 Task: Create a due date automation trigger when advanced on, 2 working days before a card is due add fields with custom field "Resume" set to a number lower or equal to 1 and lower or equal to 10 at 11:00 AM.
Action: Mouse moved to (928, 303)
Screenshot: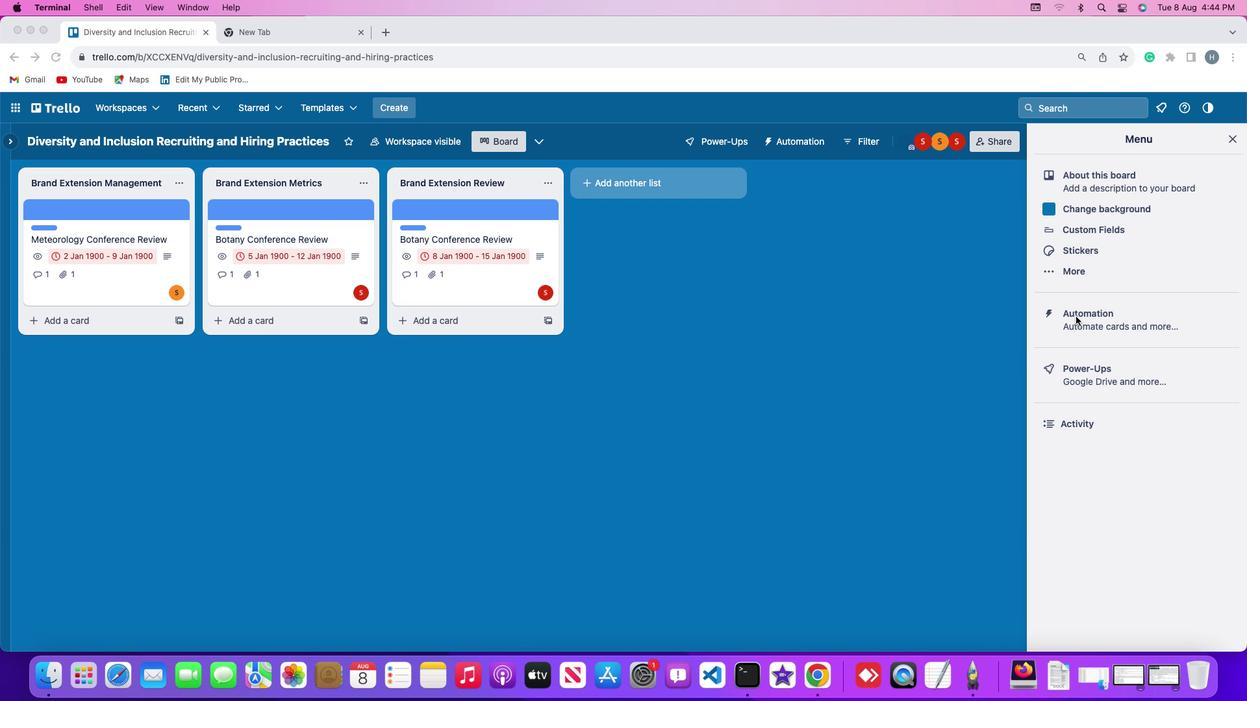 
Action: Mouse pressed left at (928, 303)
Screenshot: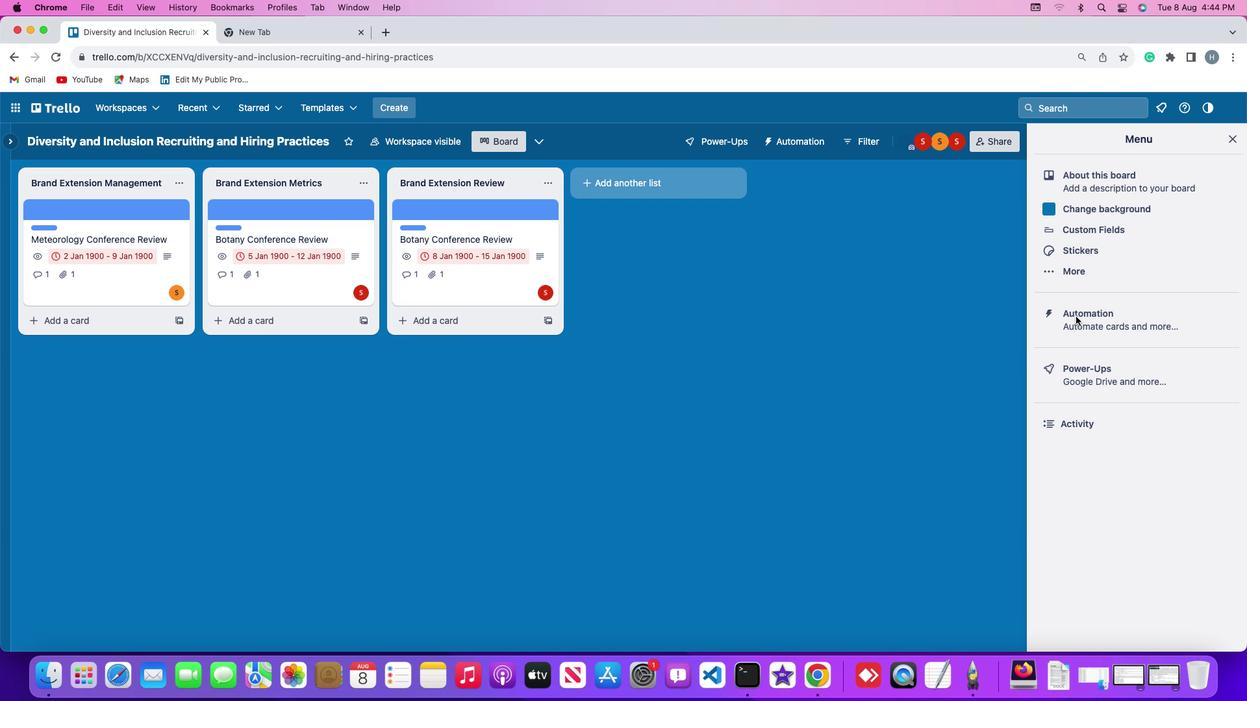 
Action: Mouse pressed left at (928, 303)
Screenshot: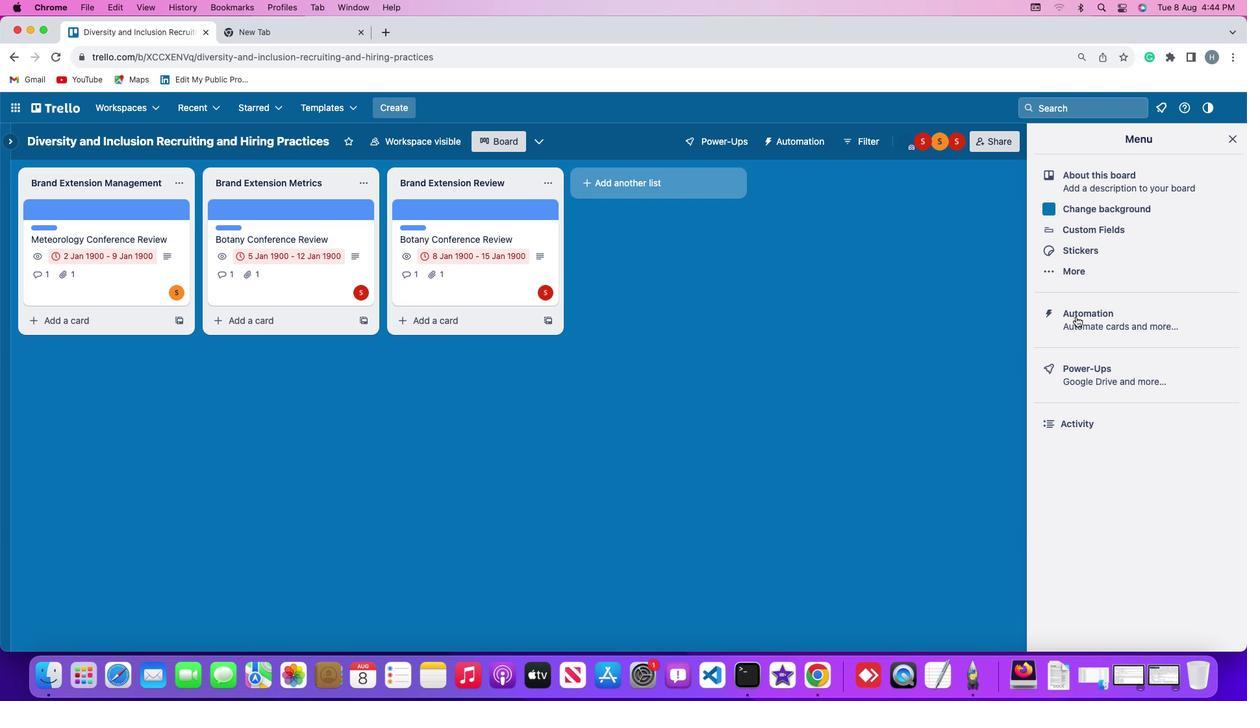 
Action: Mouse moved to (224, 295)
Screenshot: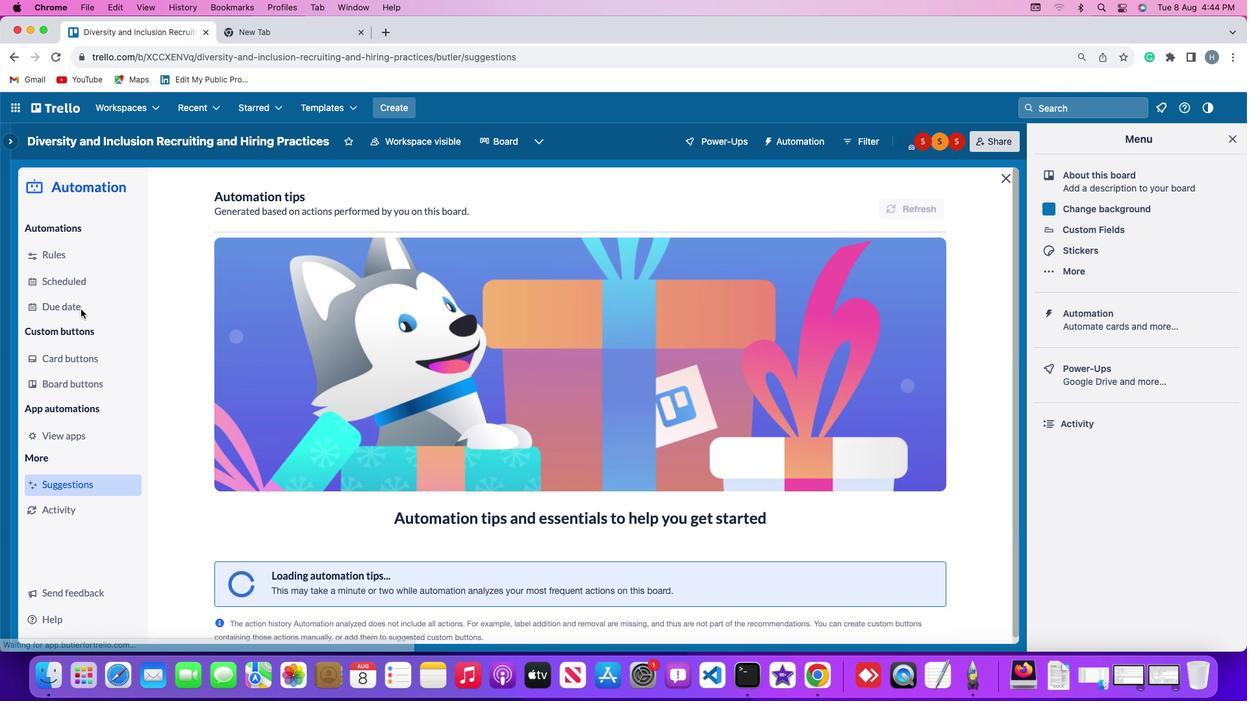 
Action: Mouse pressed left at (224, 295)
Screenshot: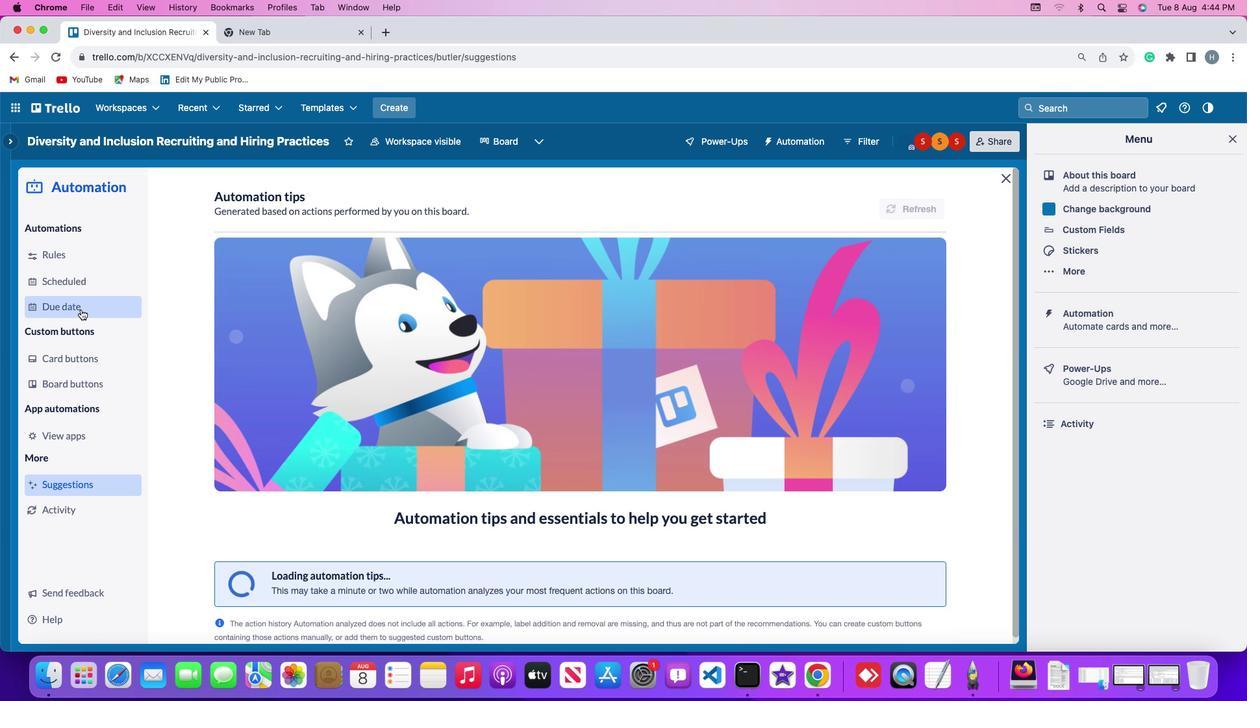 
Action: Mouse moved to (780, 178)
Screenshot: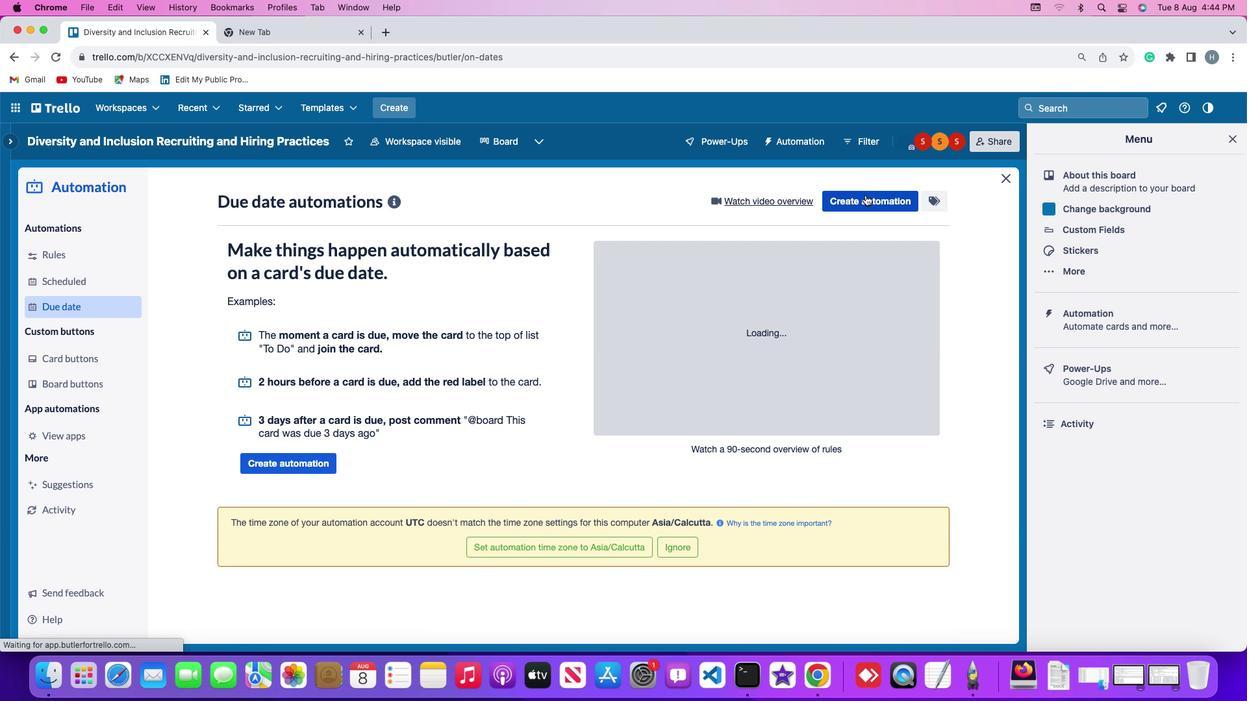 
Action: Mouse pressed left at (780, 178)
Screenshot: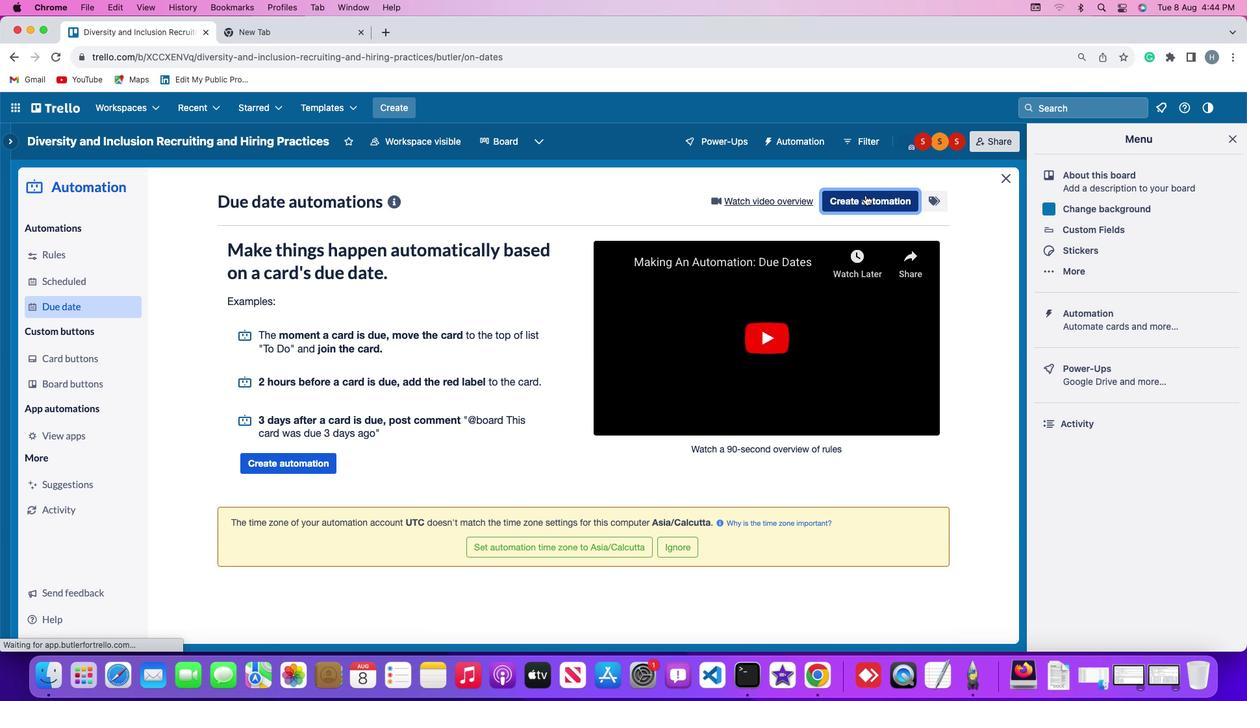 
Action: Mouse moved to (387, 314)
Screenshot: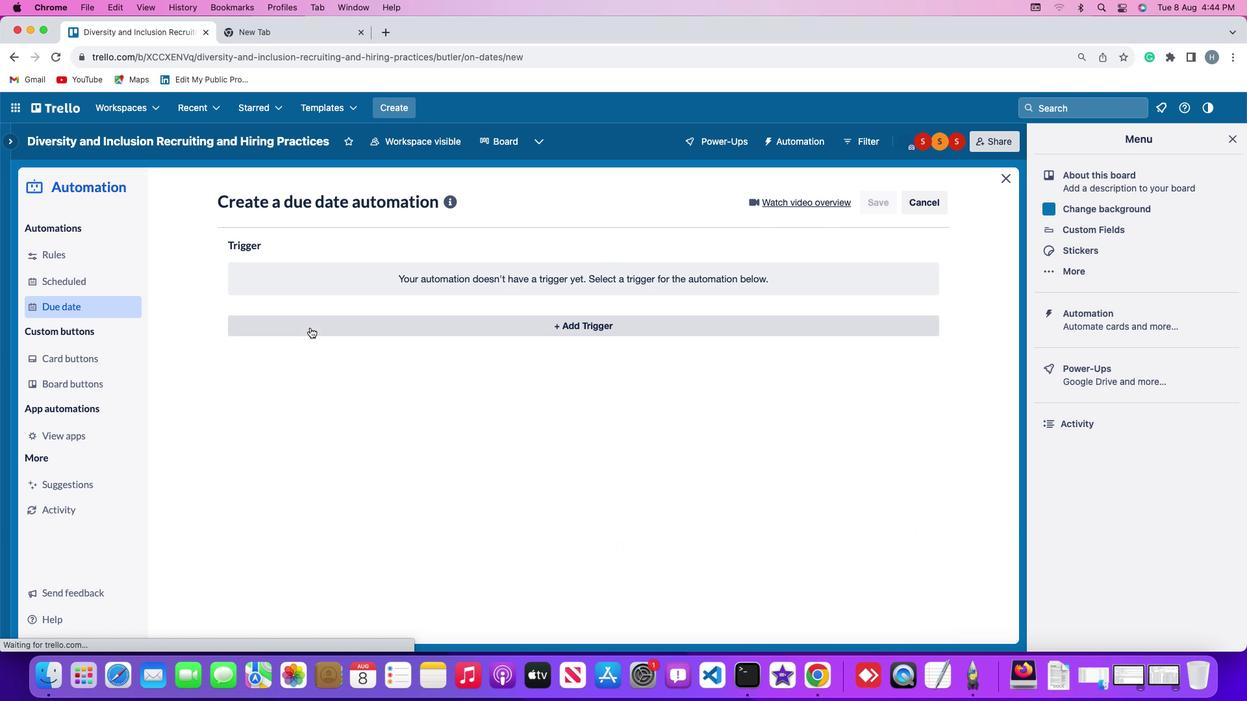 
Action: Mouse pressed left at (387, 314)
Screenshot: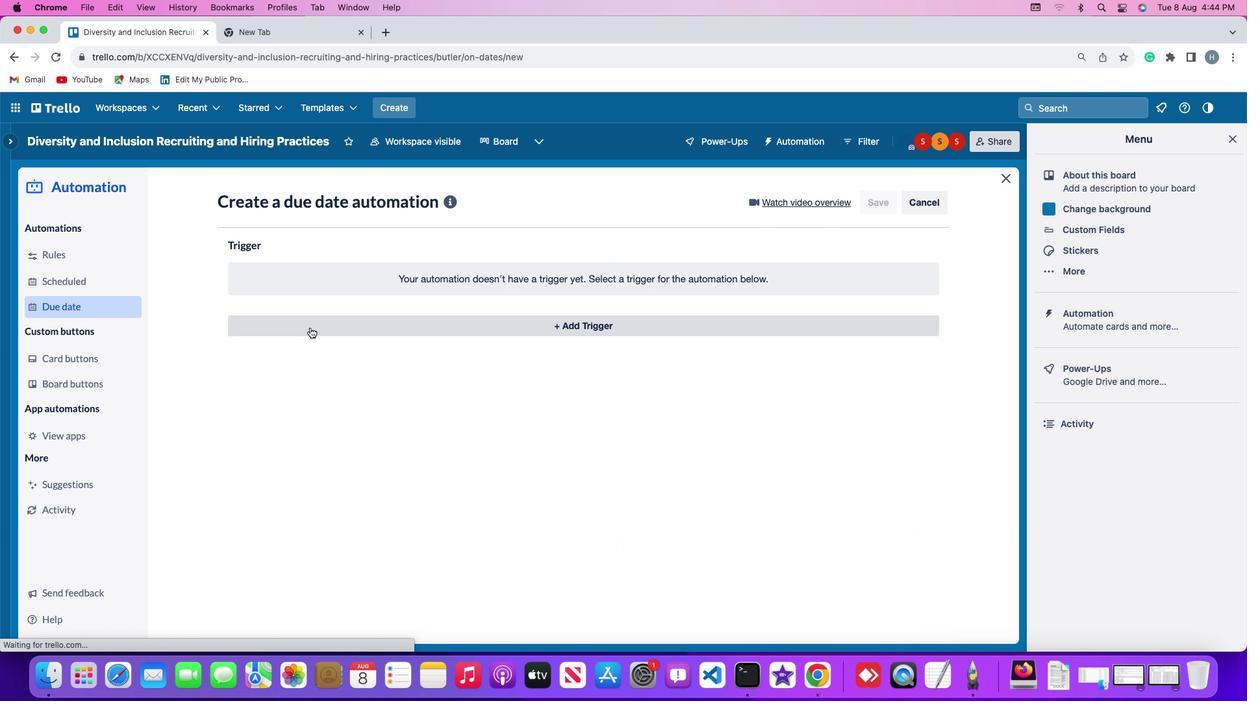 
Action: Mouse moved to (349, 511)
Screenshot: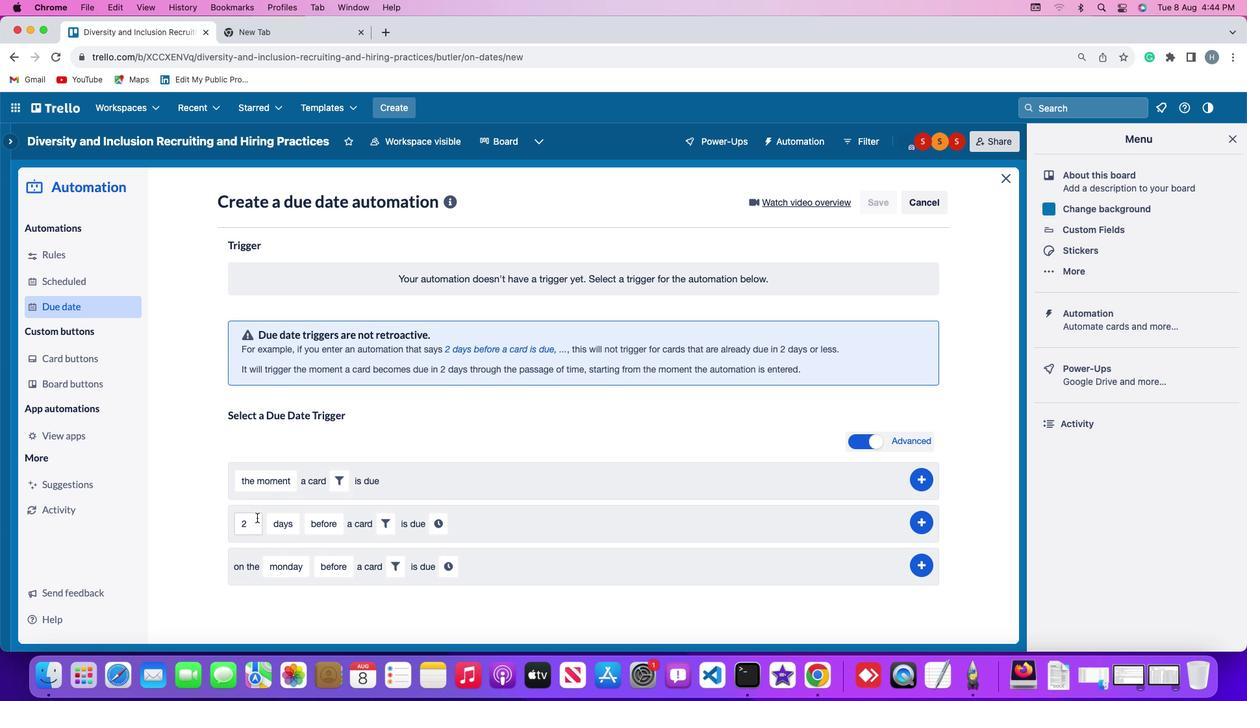 
Action: Mouse pressed left at (349, 511)
Screenshot: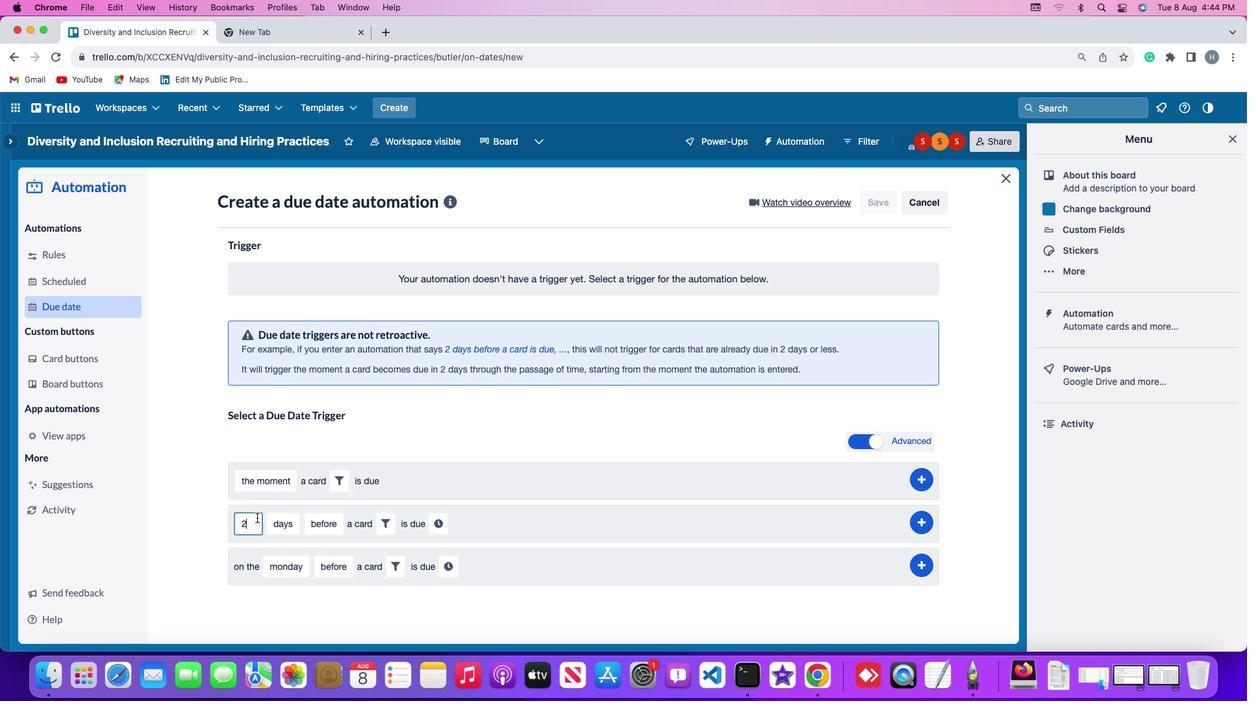 
Action: Key pressed Key.backspace'2'
Screenshot: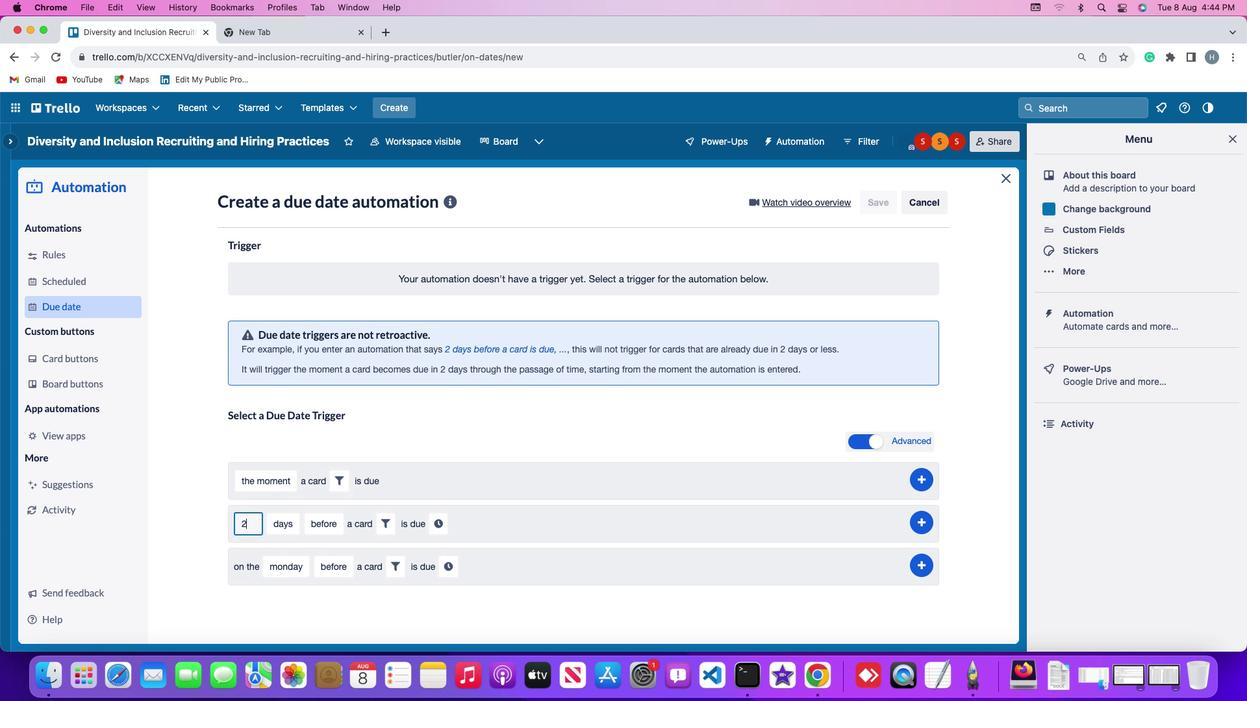 
Action: Mouse moved to (370, 509)
Screenshot: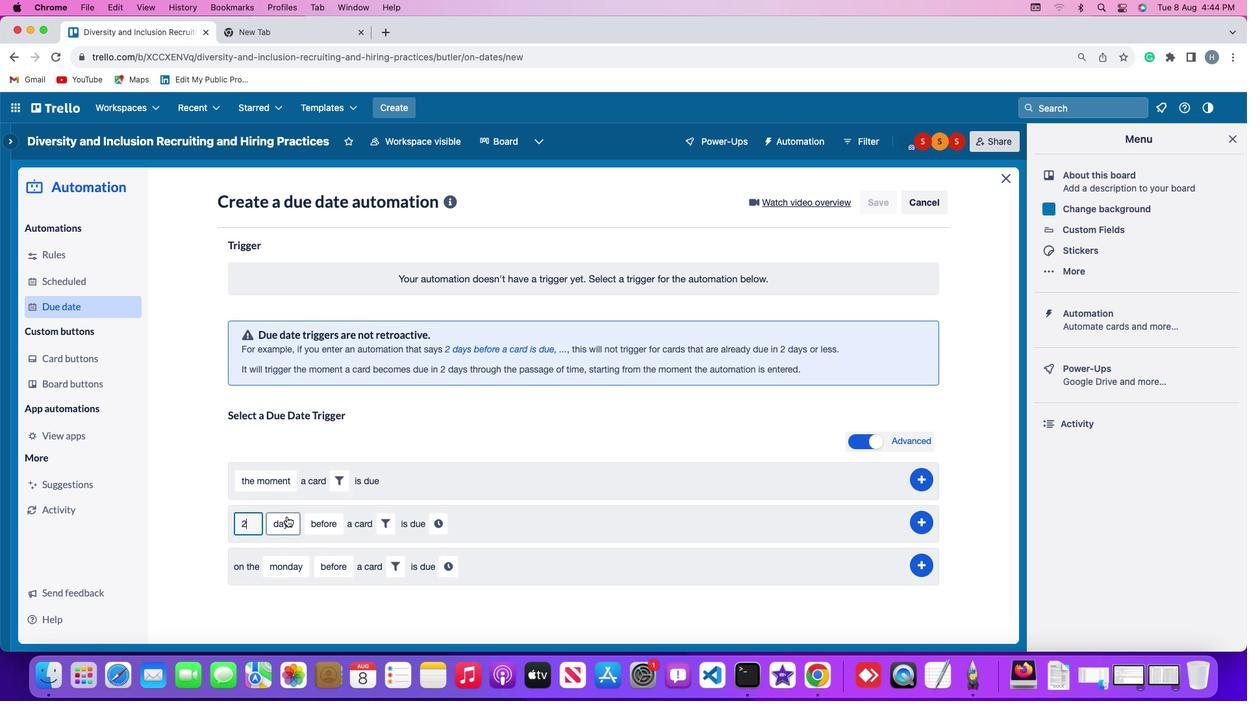 
Action: Mouse pressed left at (370, 509)
Screenshot: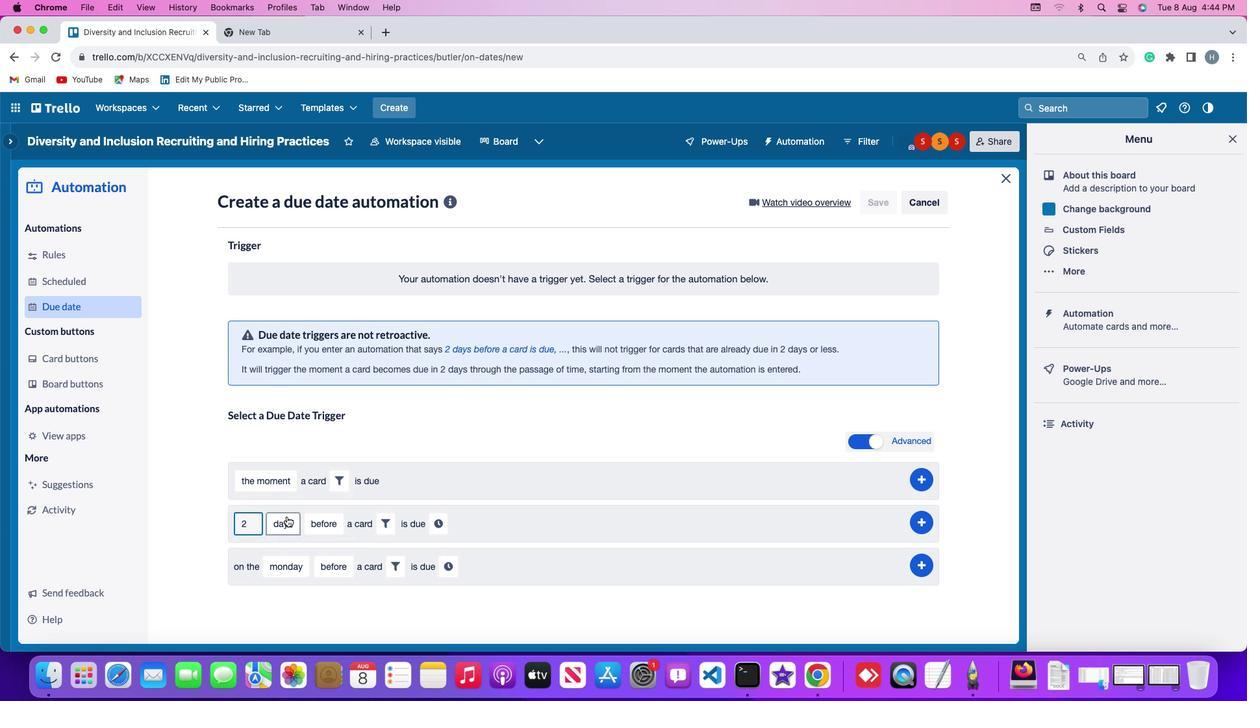 
Action: Mouse moved to (378, 563)
Screenshot: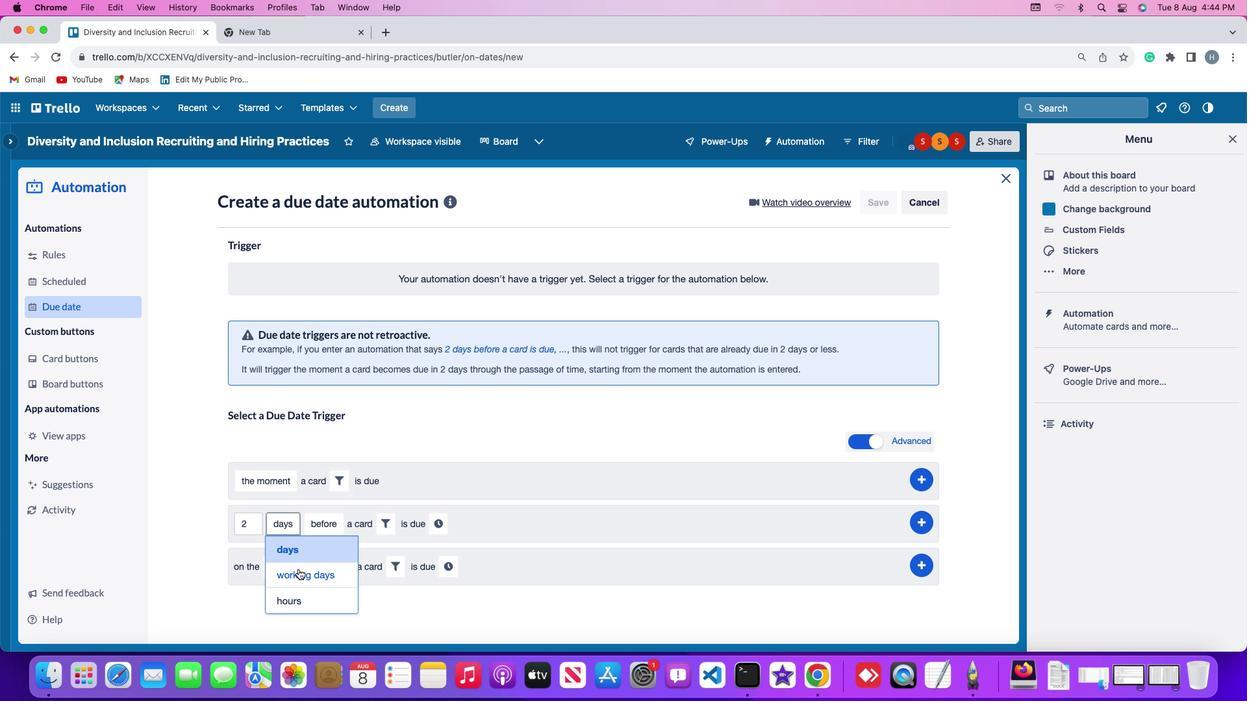 
Action: Mouse pressed left at (378, 563)
Screenshot: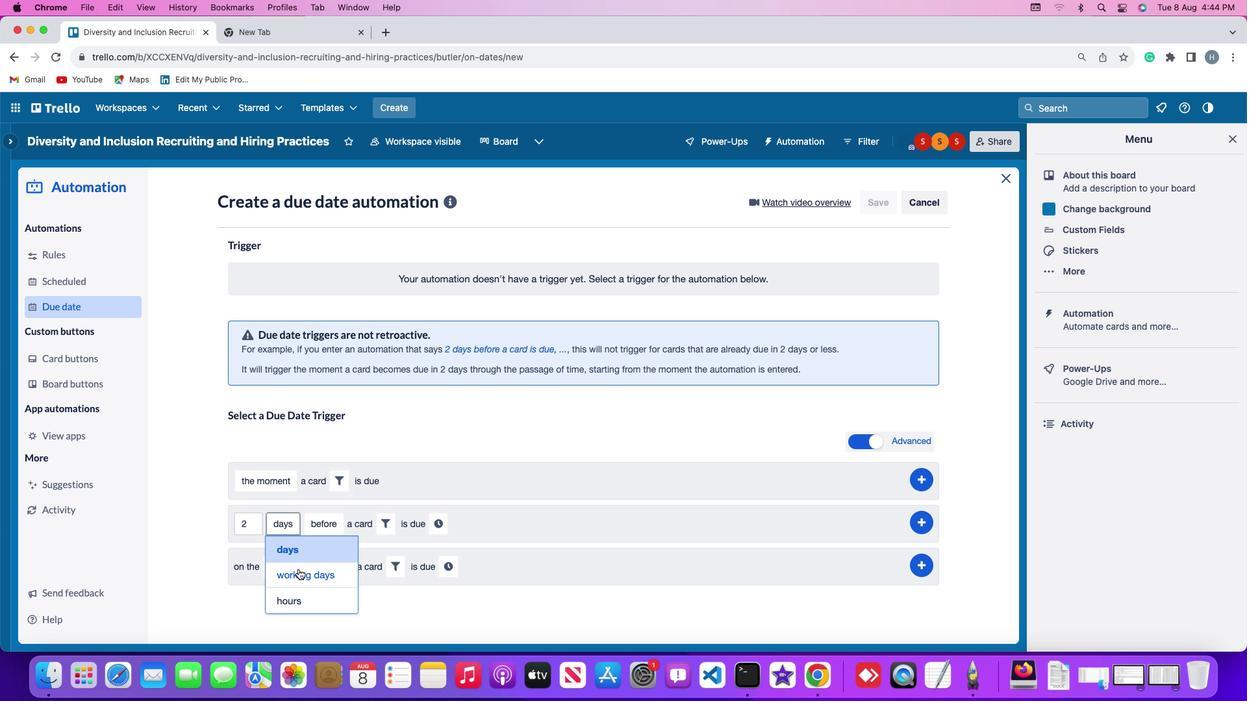 
Action: Mouse moved to (412, 522)
Screenshot: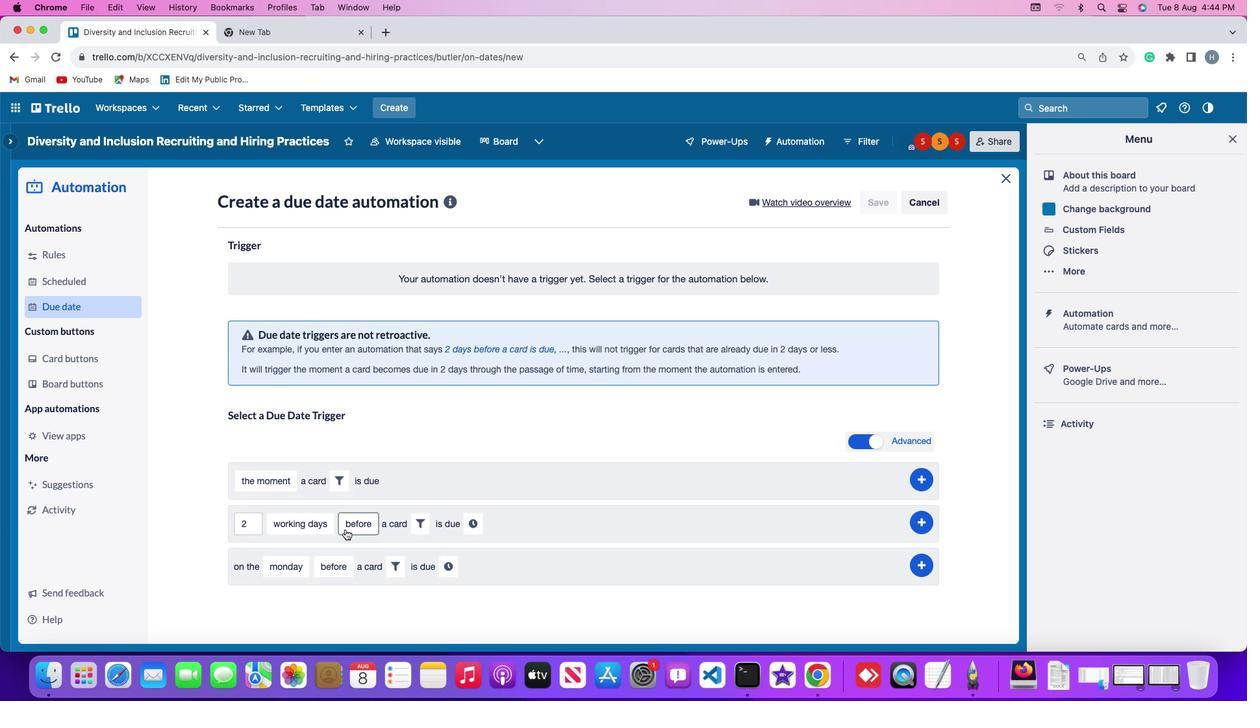 
Action: Mouse pressed left at (412, 522)
Screenshot: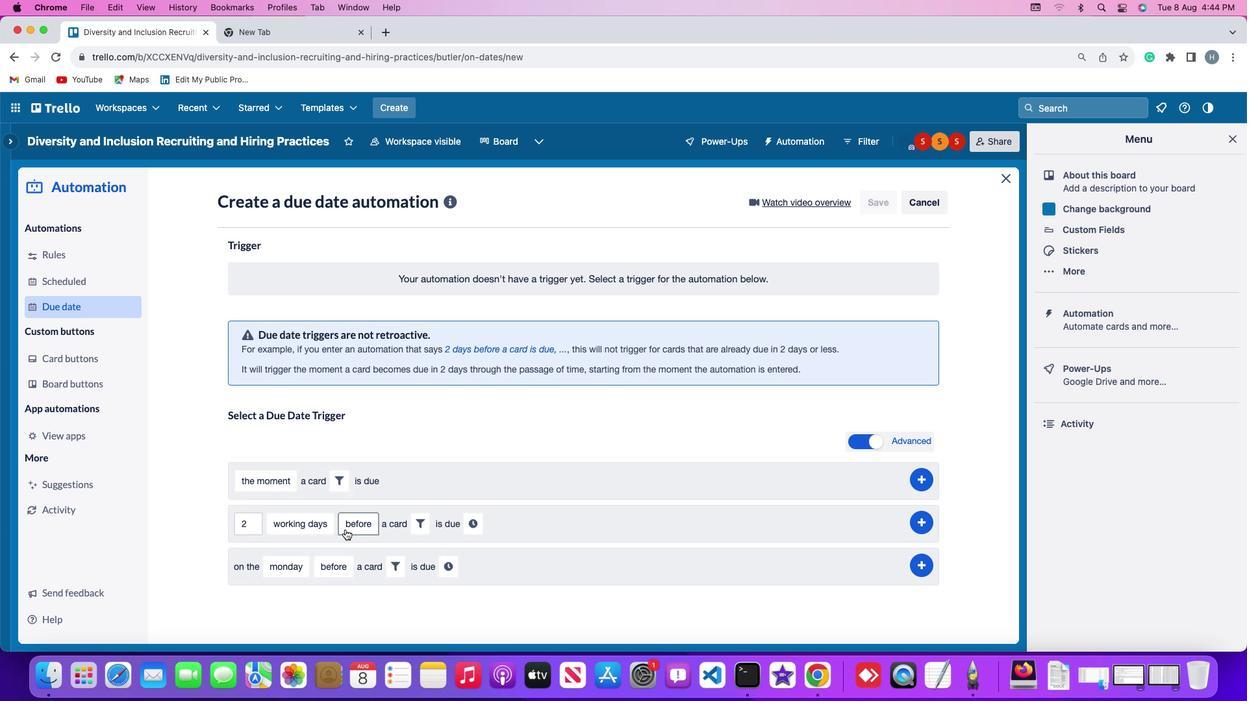 
Action: Mouse moved to (418, 541)
Screenshot: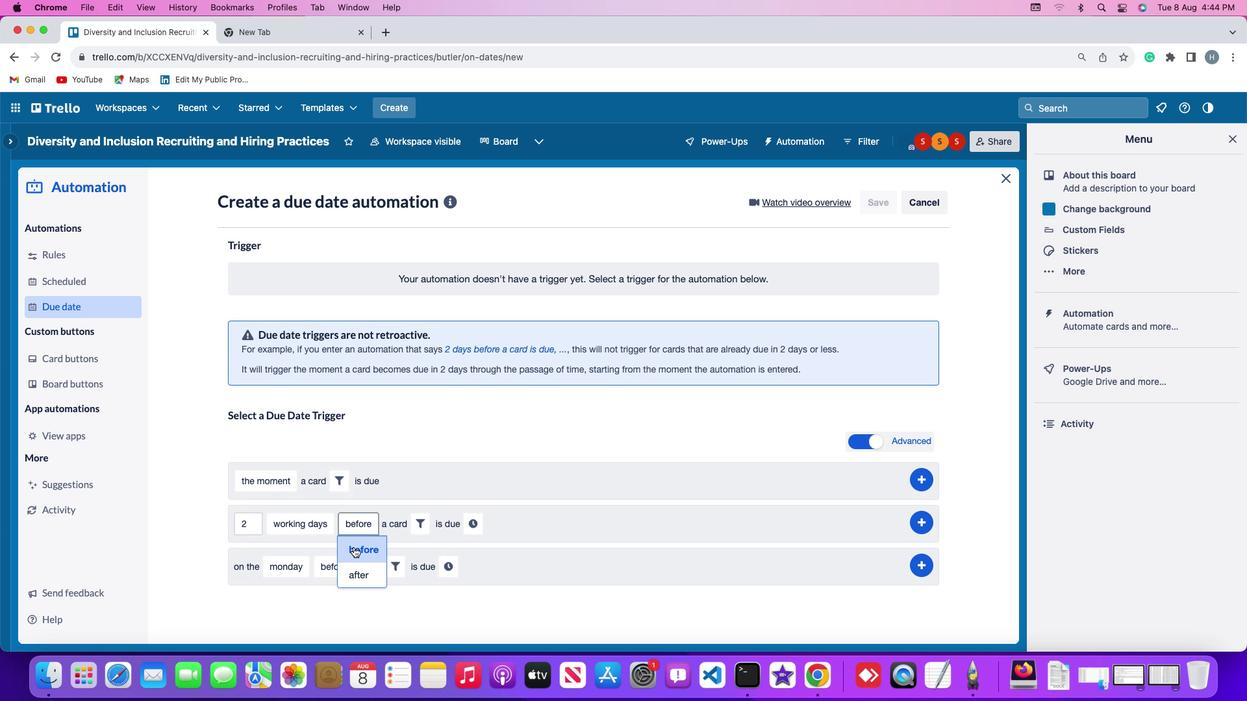 
Action: Mouse pressed left at (418, 541)
Screenshot: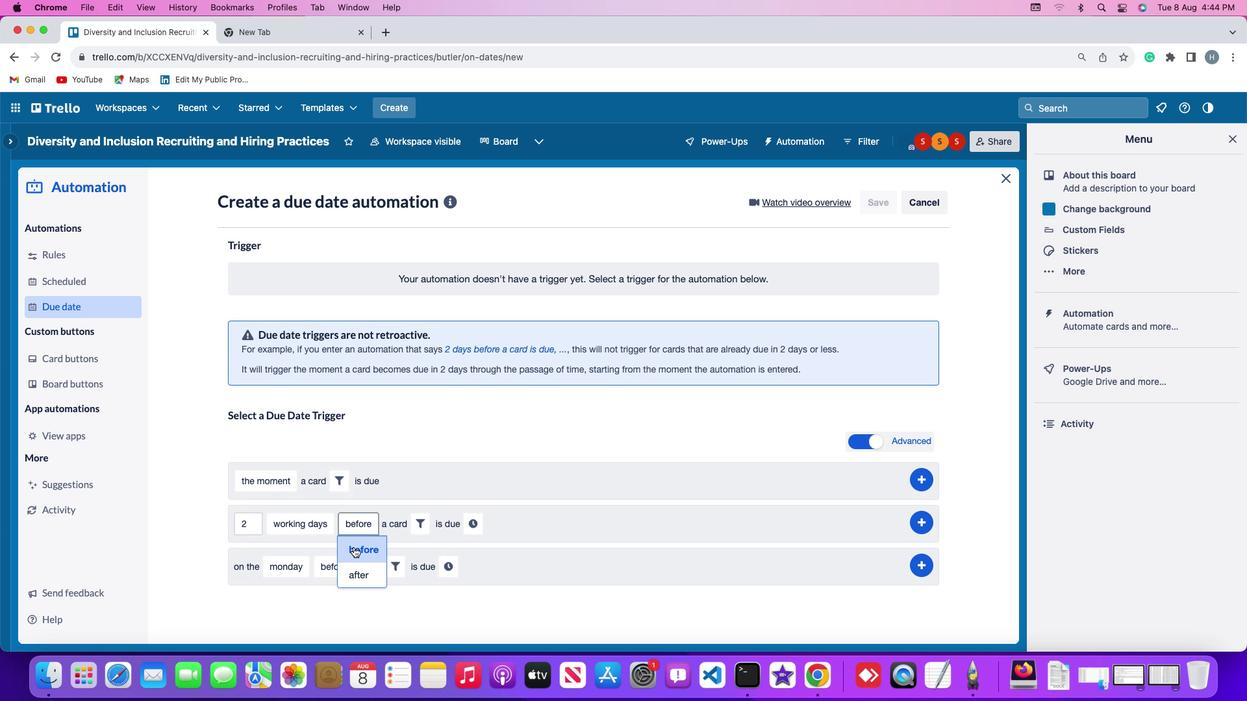 
Action: Mouse moved to (459, 518)
Screenshot: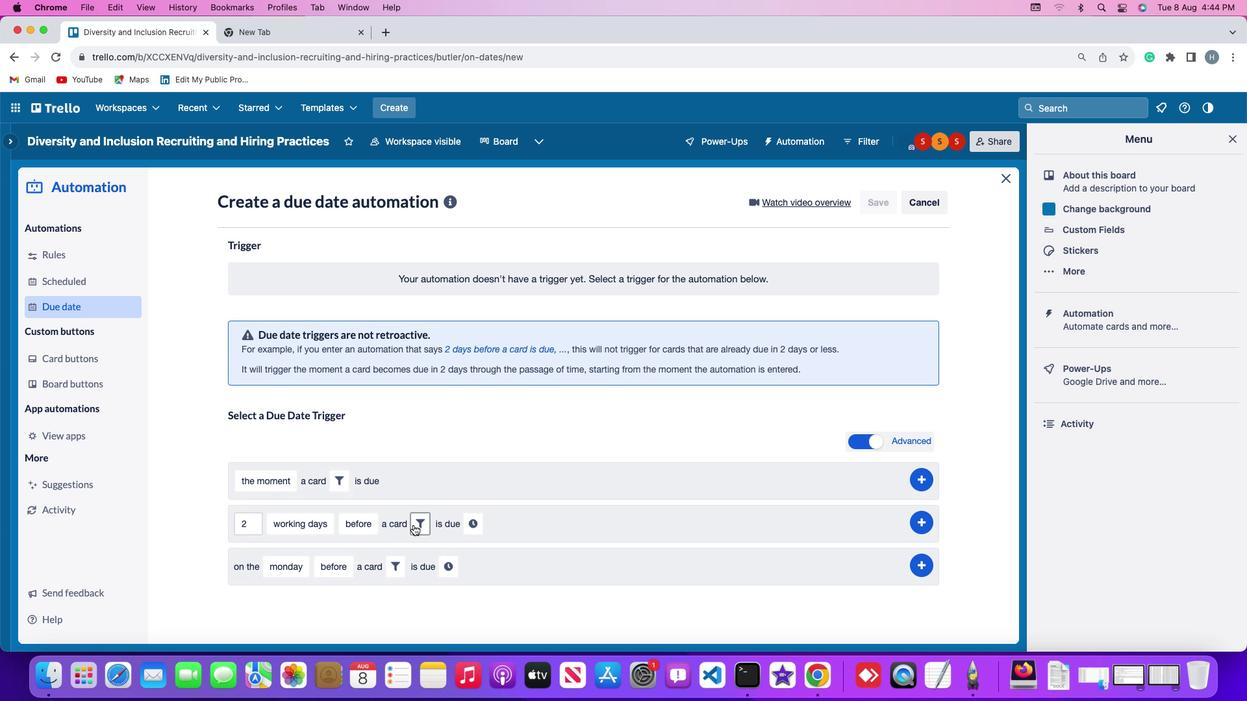 
Action: Mouse pressed left at (459, 518)
Screenshot: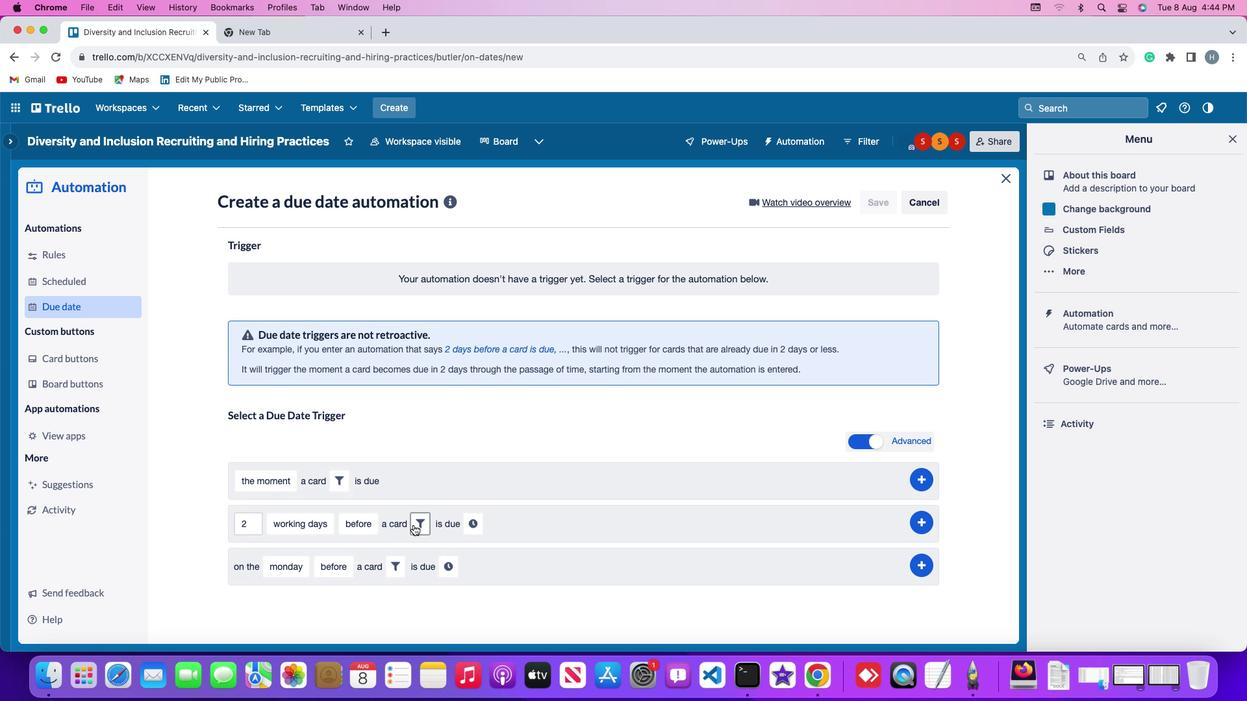 
Action: Mouse moved to (609, 555)
Screenshot: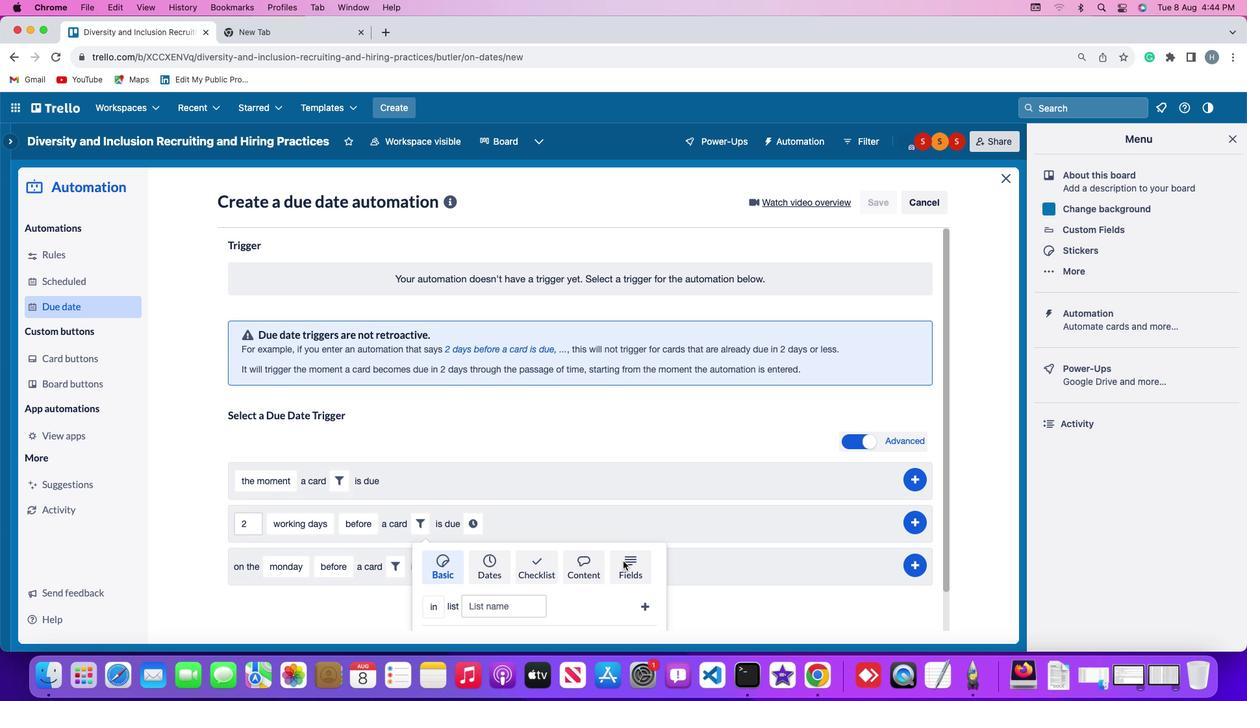 
Action: Mouse pressed left at (609, 555)
Screenshot: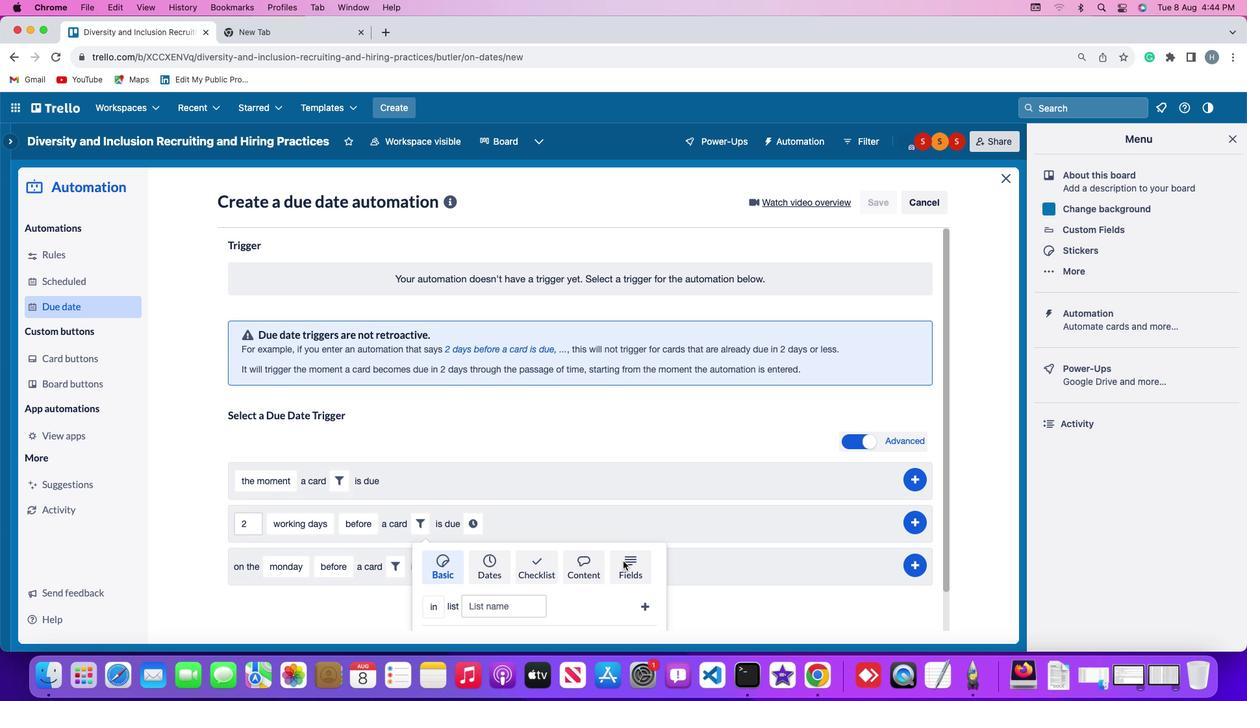
Action: Mouse moved to (394, 610)
Screenshot: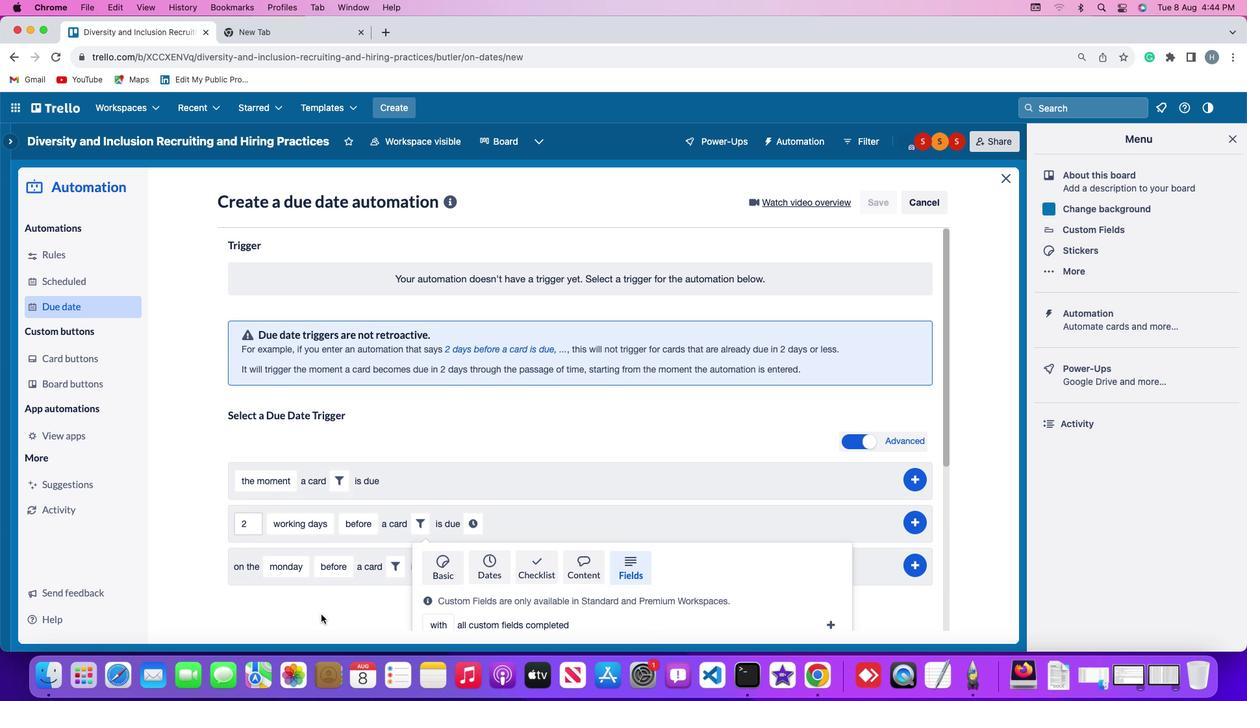 
Action: Mouse scrolled (394, 610) with delta (167, -22)
Screenshot: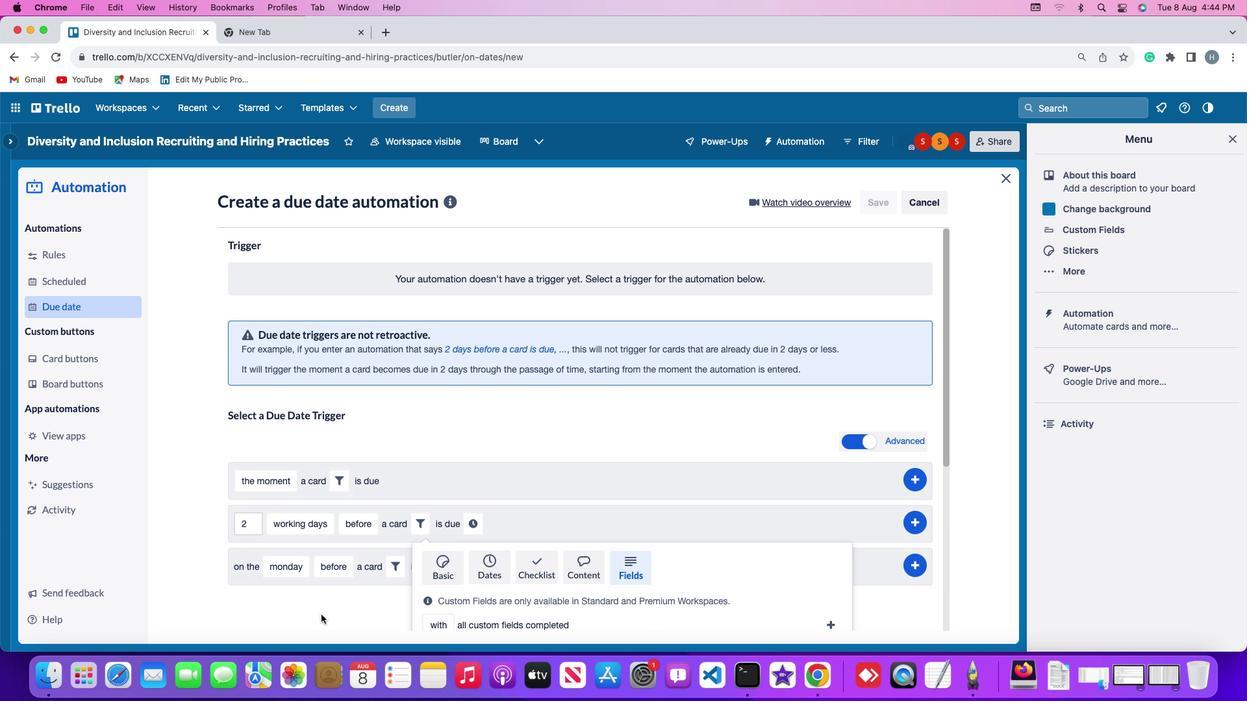 
Action: Mouse scrolled (394, 610) with delta (167, -22)
Screenshot: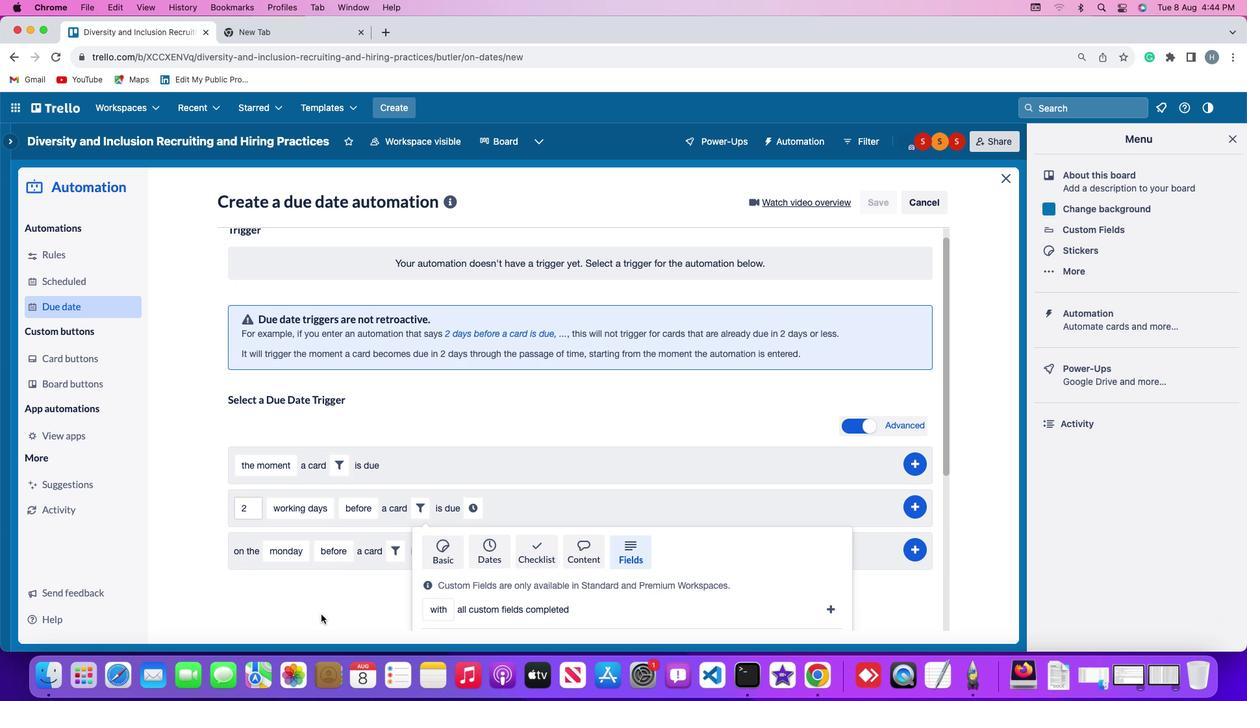 
Action: Mouse scrolled (394, 610) with delta (167, -24)
Screenshot: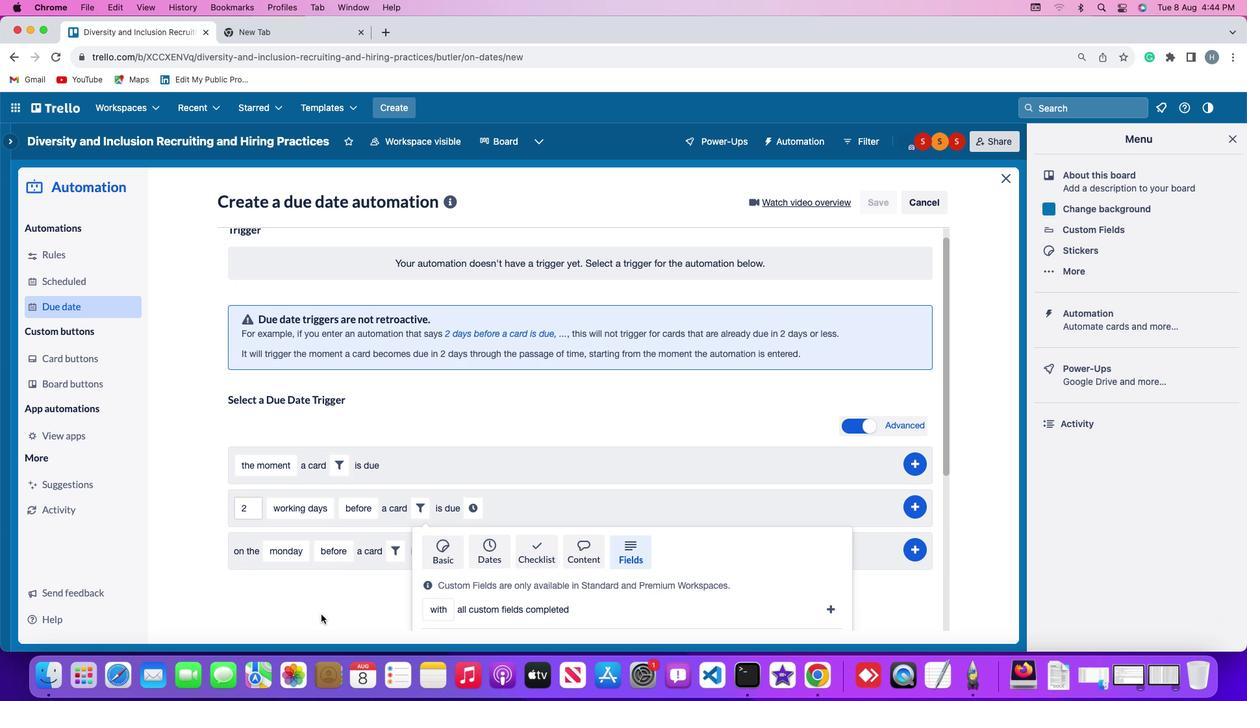 
Action: Mouse scrolled (394, 610) with delta (167, -25)
Screenshot: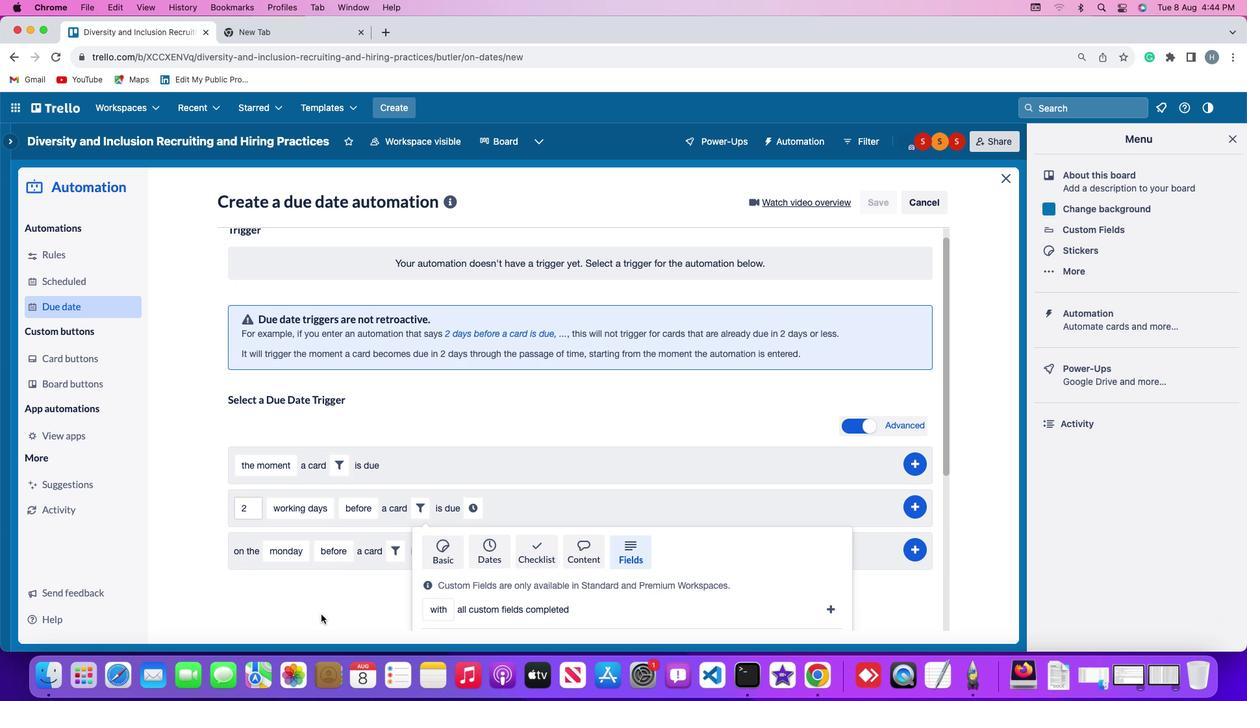 
Action: Mouse scrolled (394, 610) with delta (167, -25)
Screenshot: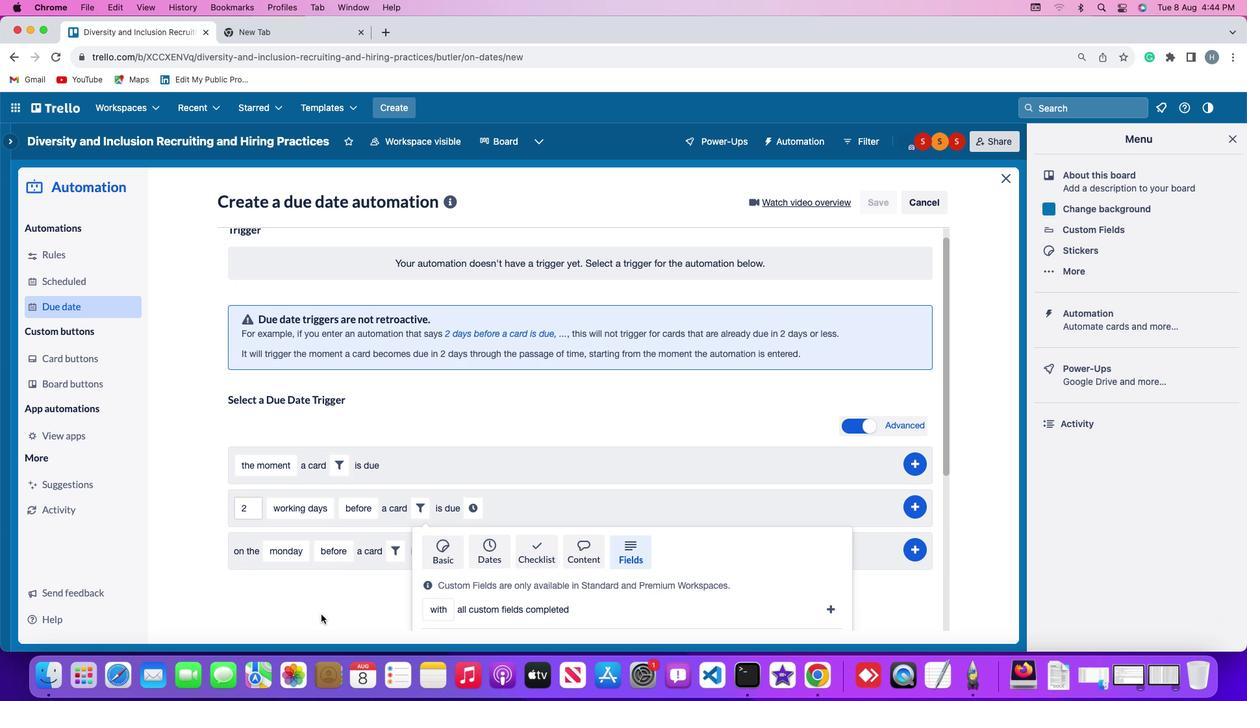
Action: Mouse scrolled (394, 610) with delta (167, -26)
Screenshot: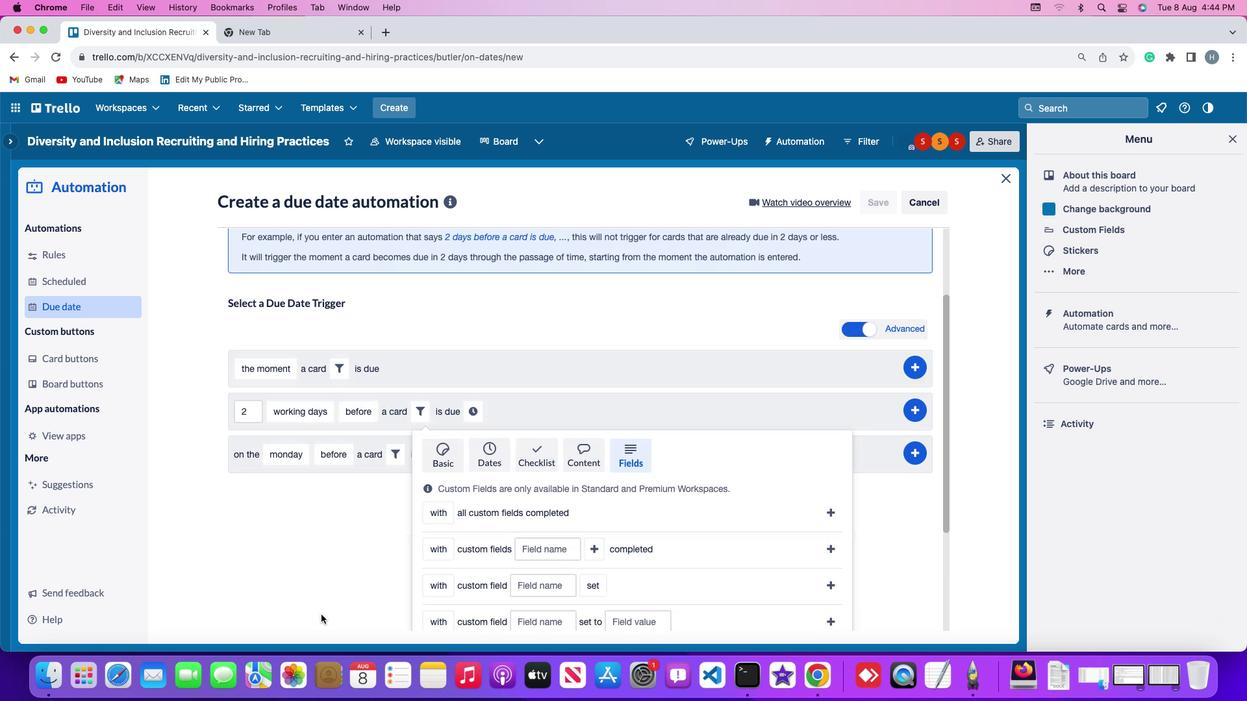 
Action: Mouse scrolled (394, 610) with delta (167, -26)
Screenshot: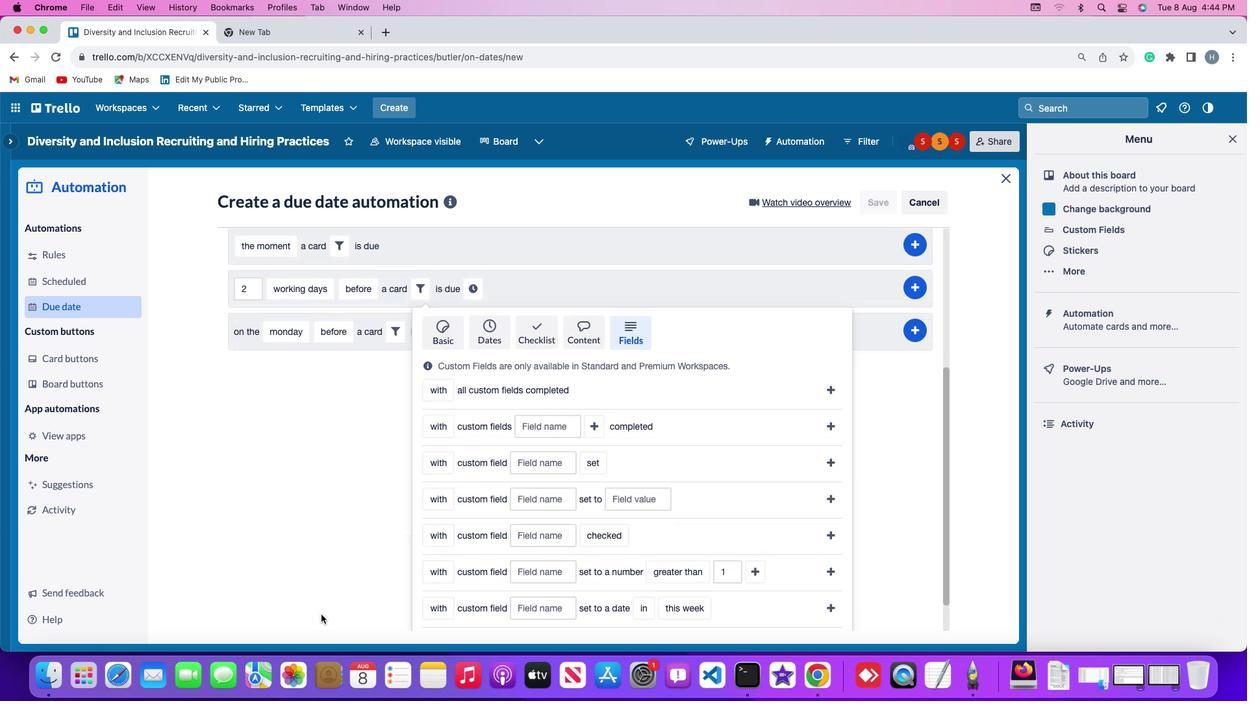 
Action: Mouse scrolled (394, 610) with delta (167, -22)
Screenshot: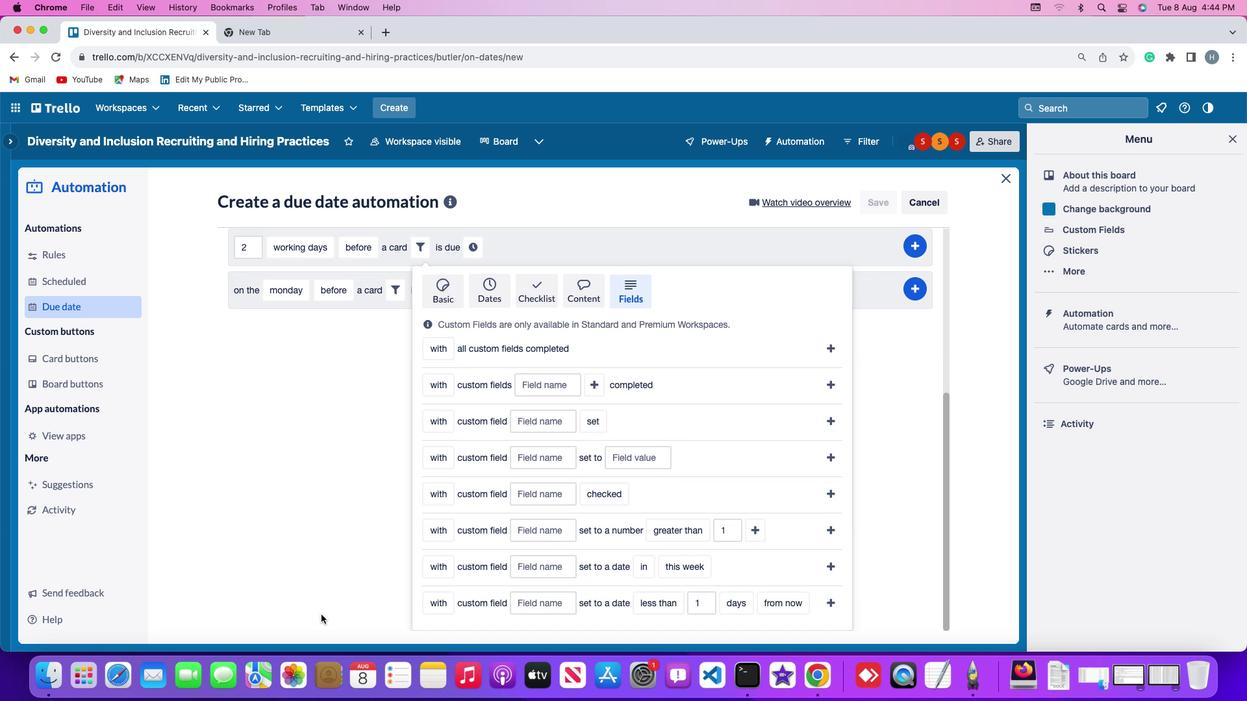 
Action: Mouse scrolled (394, 610) with delta (167, -22)
Screenshot: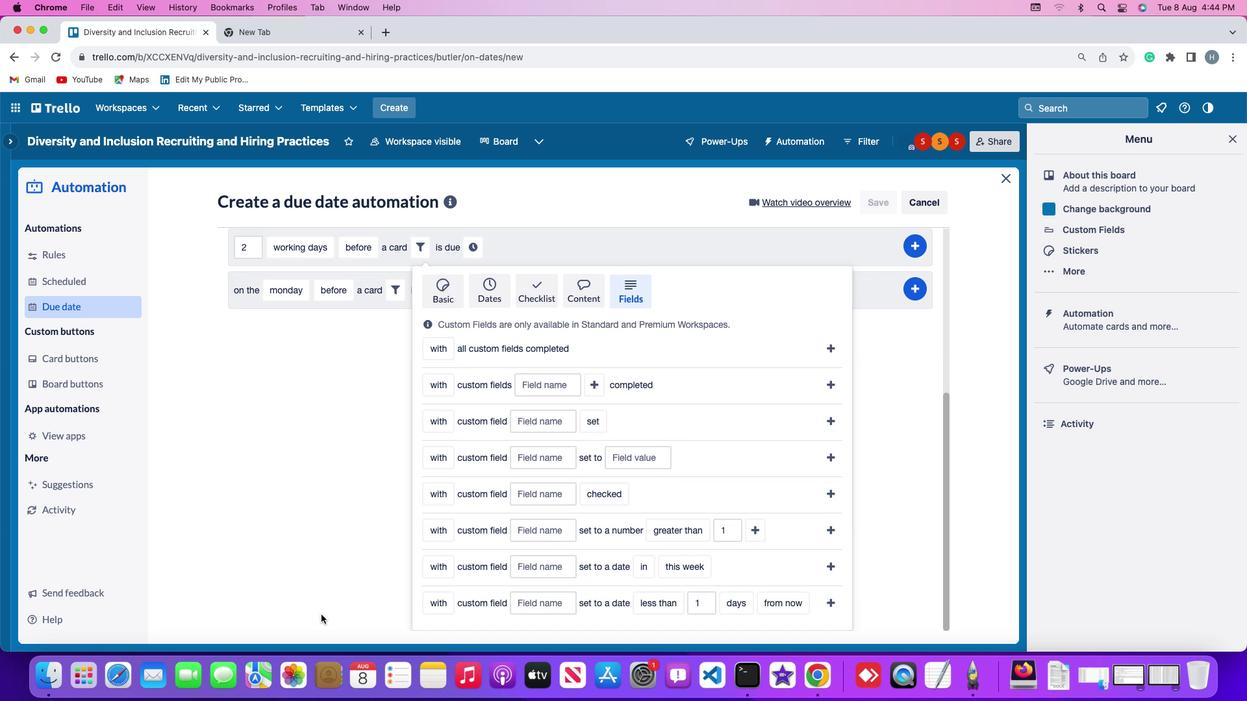 
Action: Mouse scrolled (394, 610) with delta (167, -24)
Screenshot: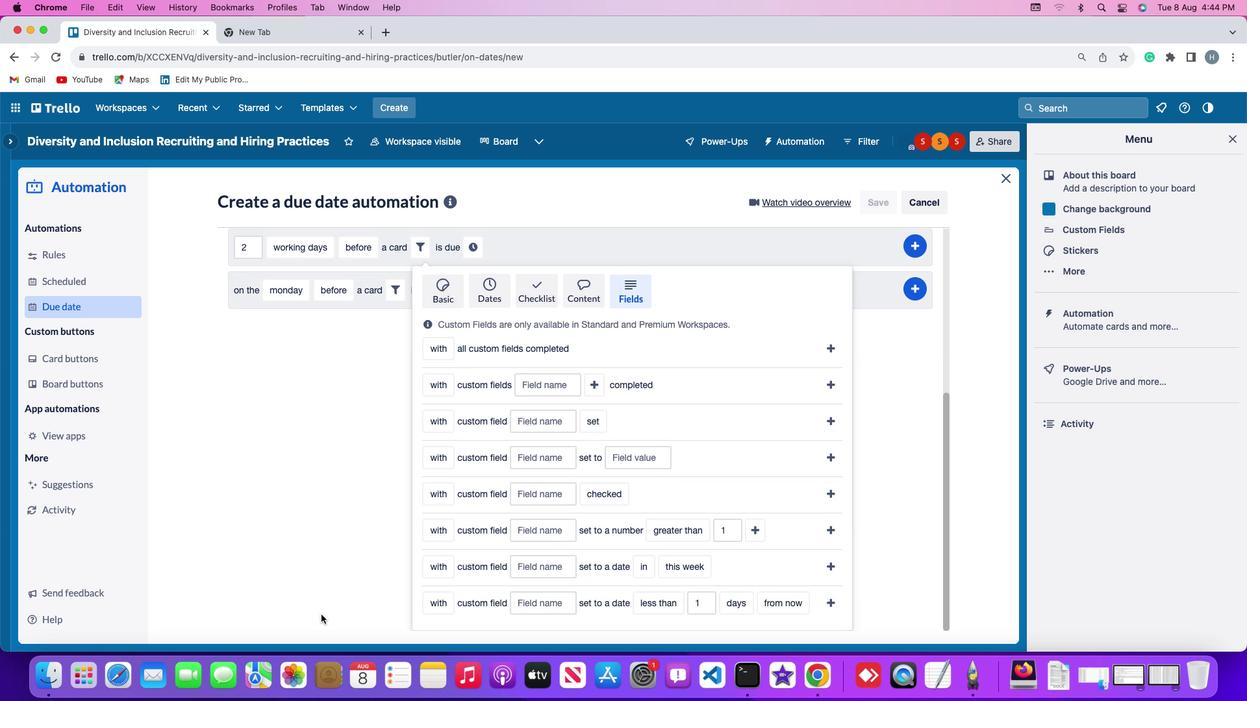 
Action: Mouse scrolled (394, 610) with delta (167, -25)
Screenshot: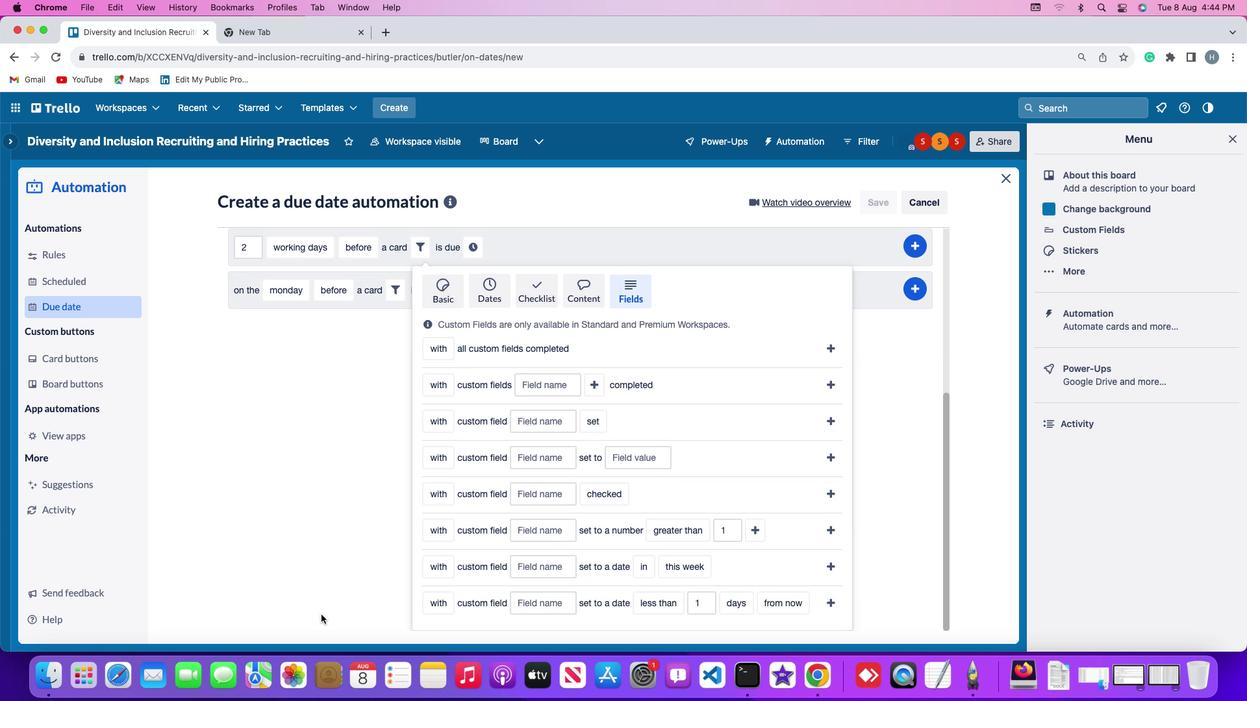
Action: Mouse scrolled (394, 610) with delta (167, -25)
Screenshot: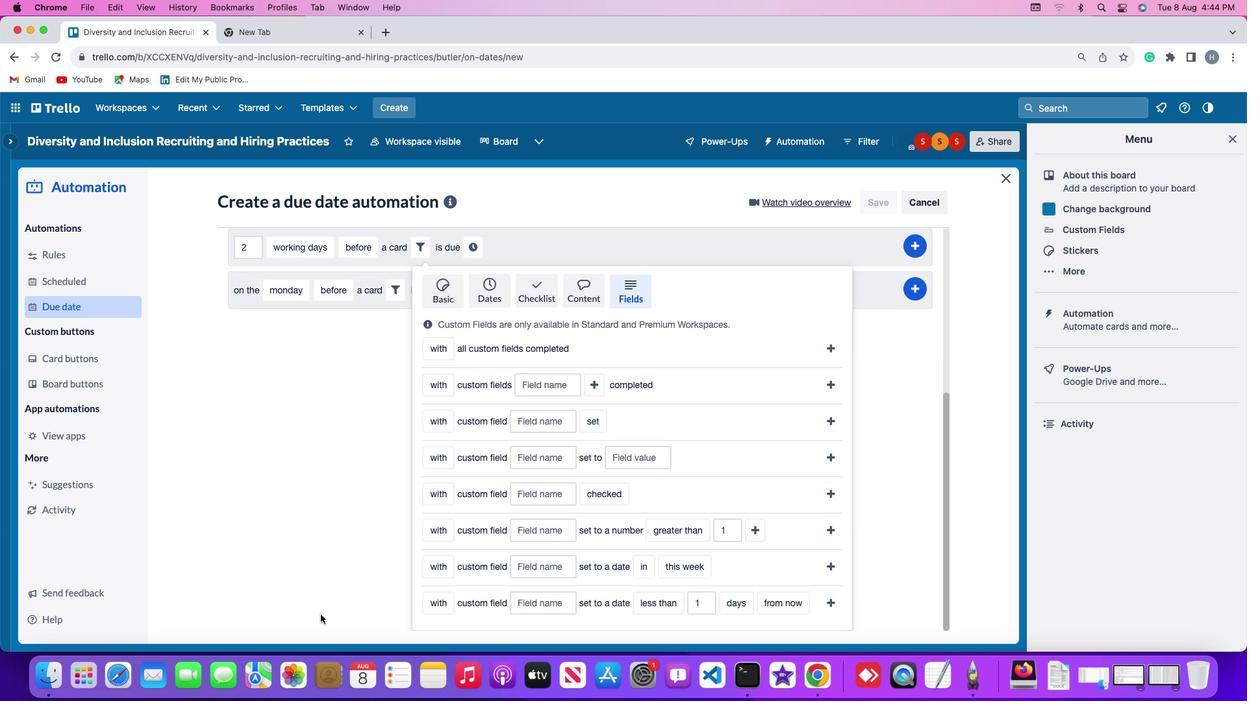 
Action: Mouse moved to (483, 530)
Screenshot: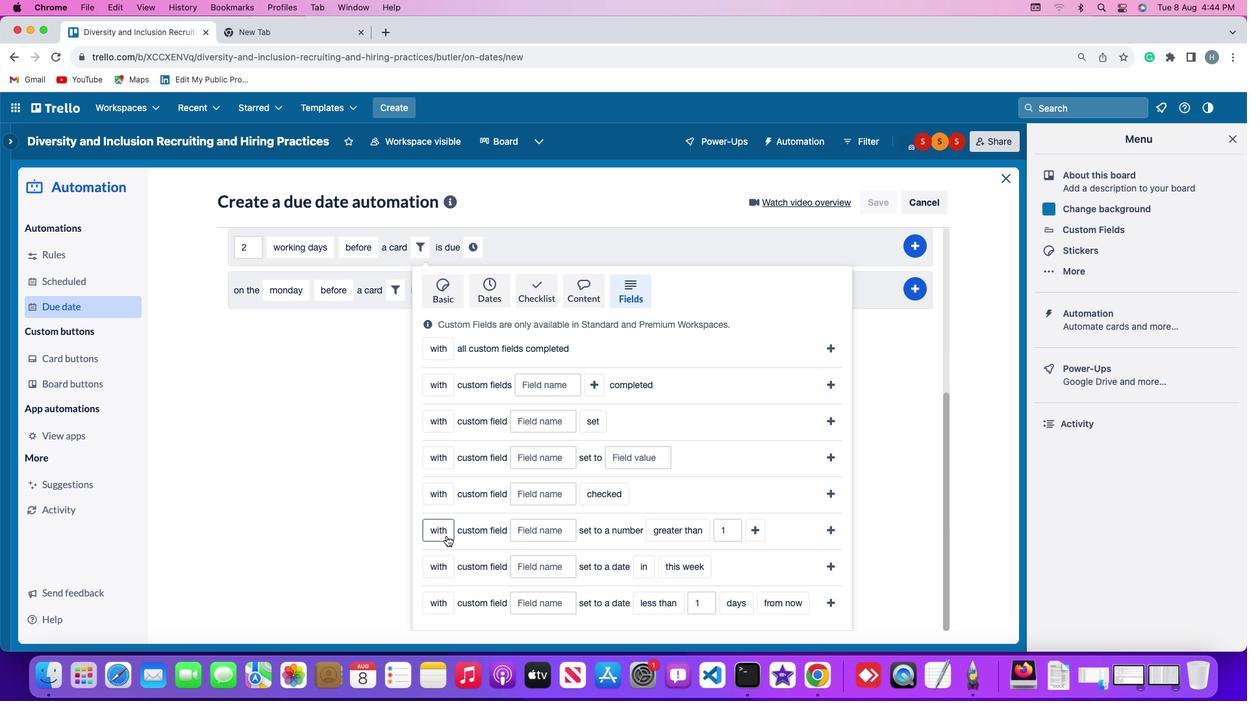 
Action: Mouse pressed left at (483, 530)
Screenshot: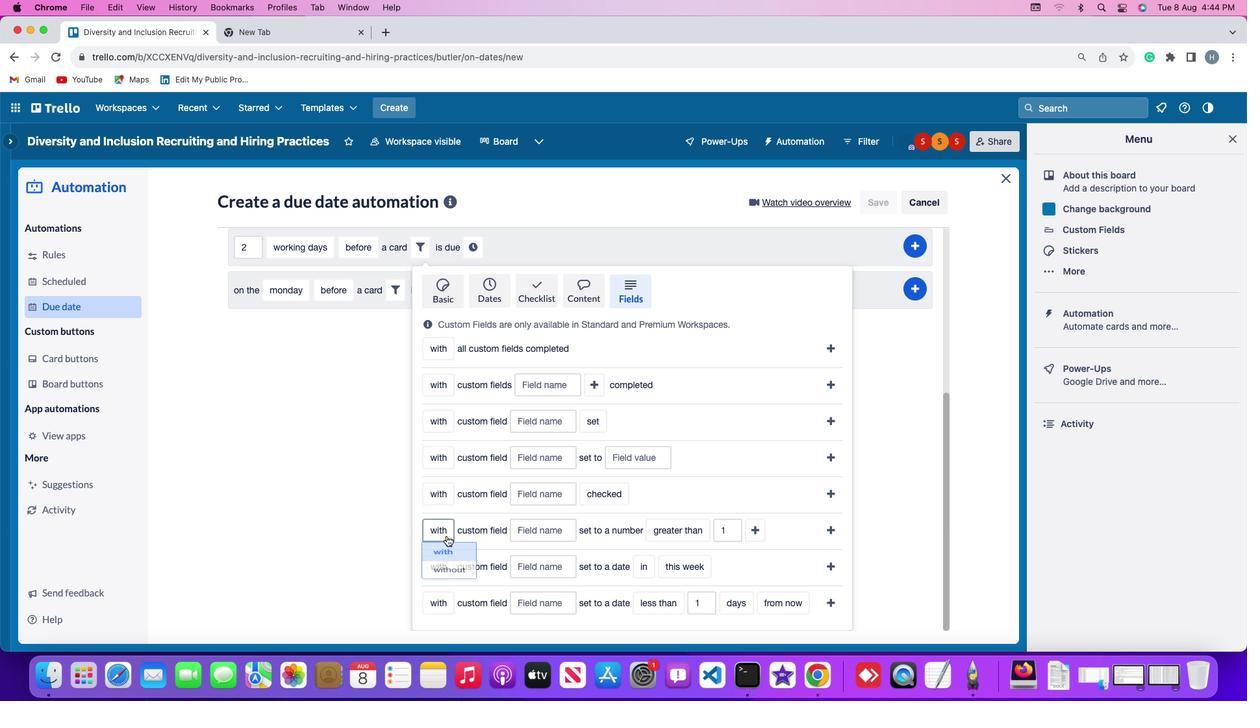 
Action: Mouse moved to (487, 547)
Screenshot: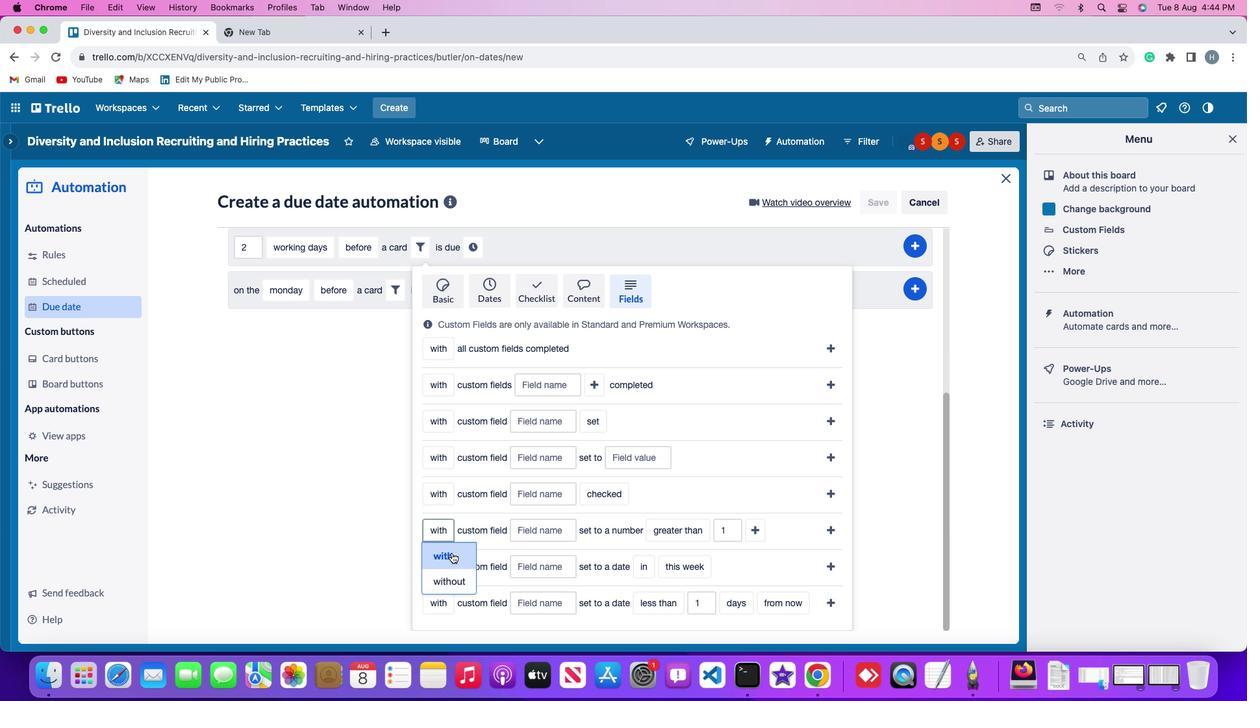 
Action: Mouse pressed left at (487, 547)
Screenshot: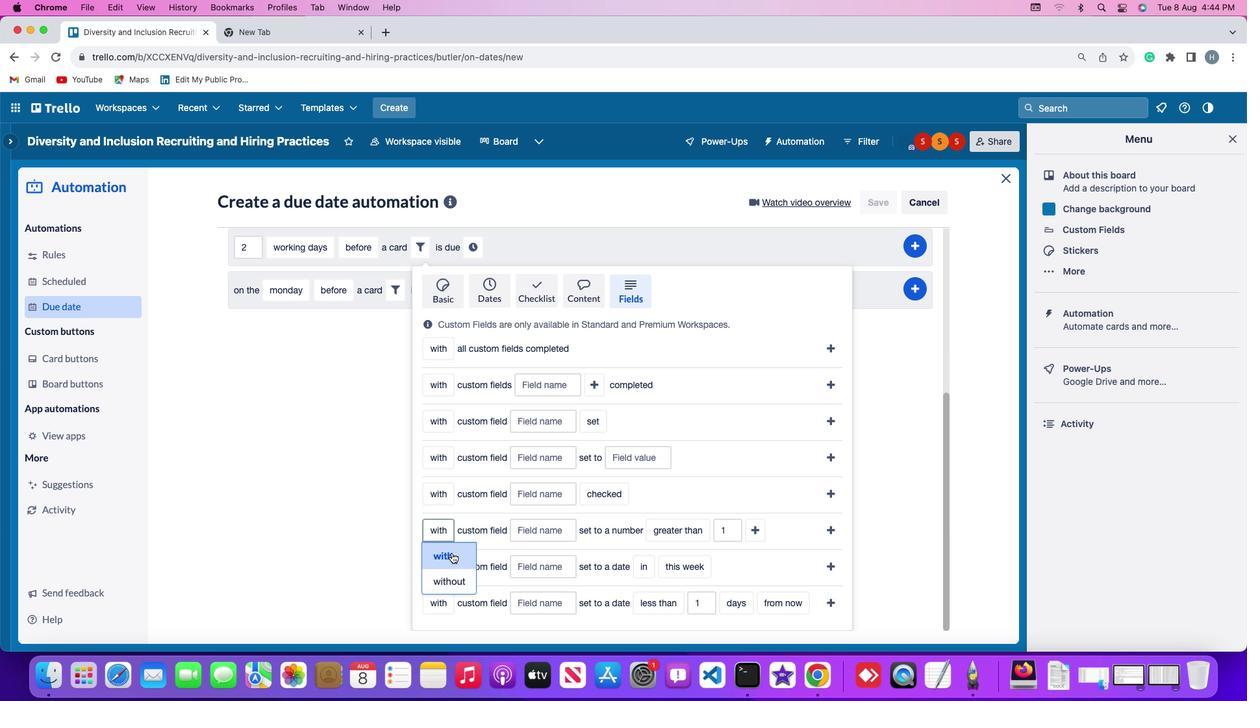 
Action: Mouse moved to (550, 523)
Screenshot: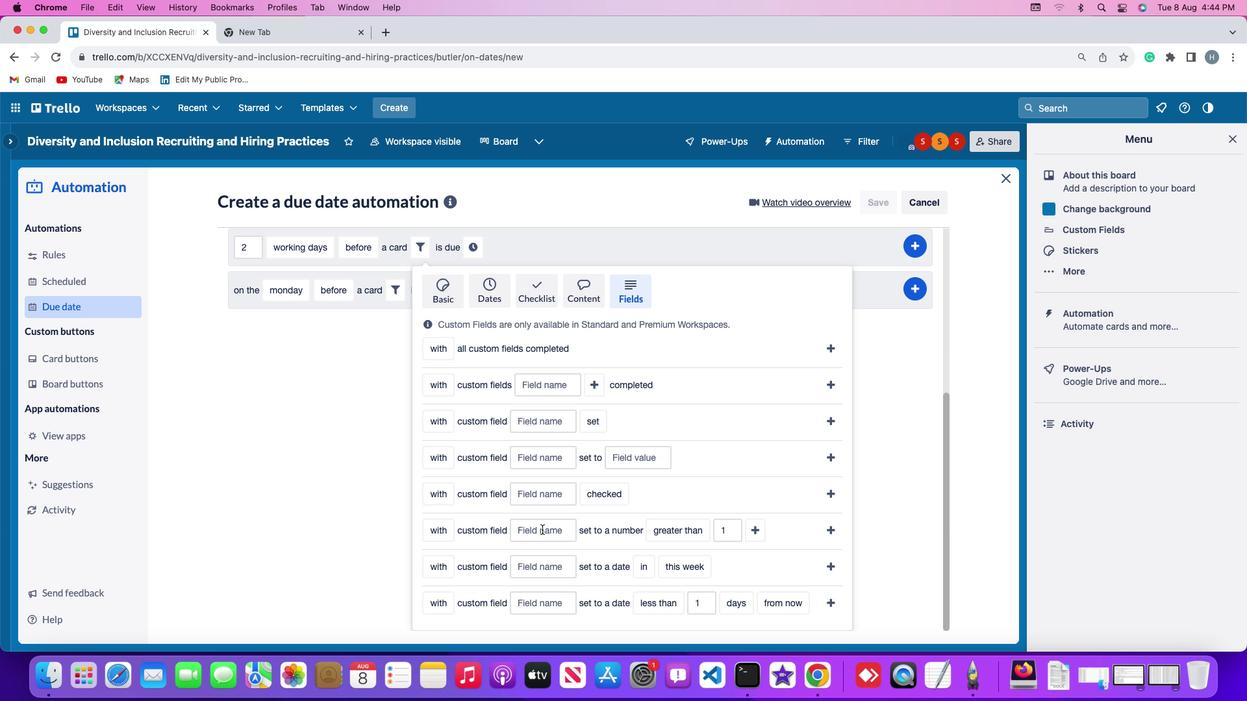 
Action: Mouse pressed left at (550, 523)
Screenshot: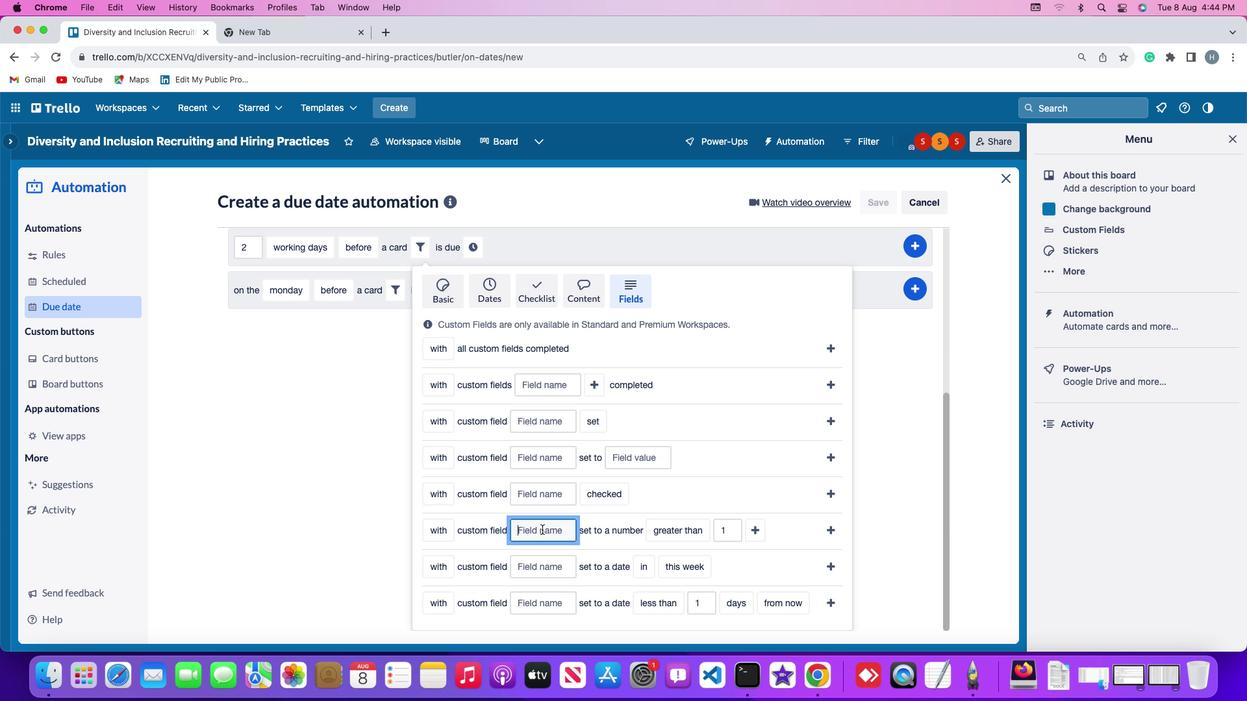 
Action: Key pressed Key.shift'R''e''s''u''m''e'
Screenshot: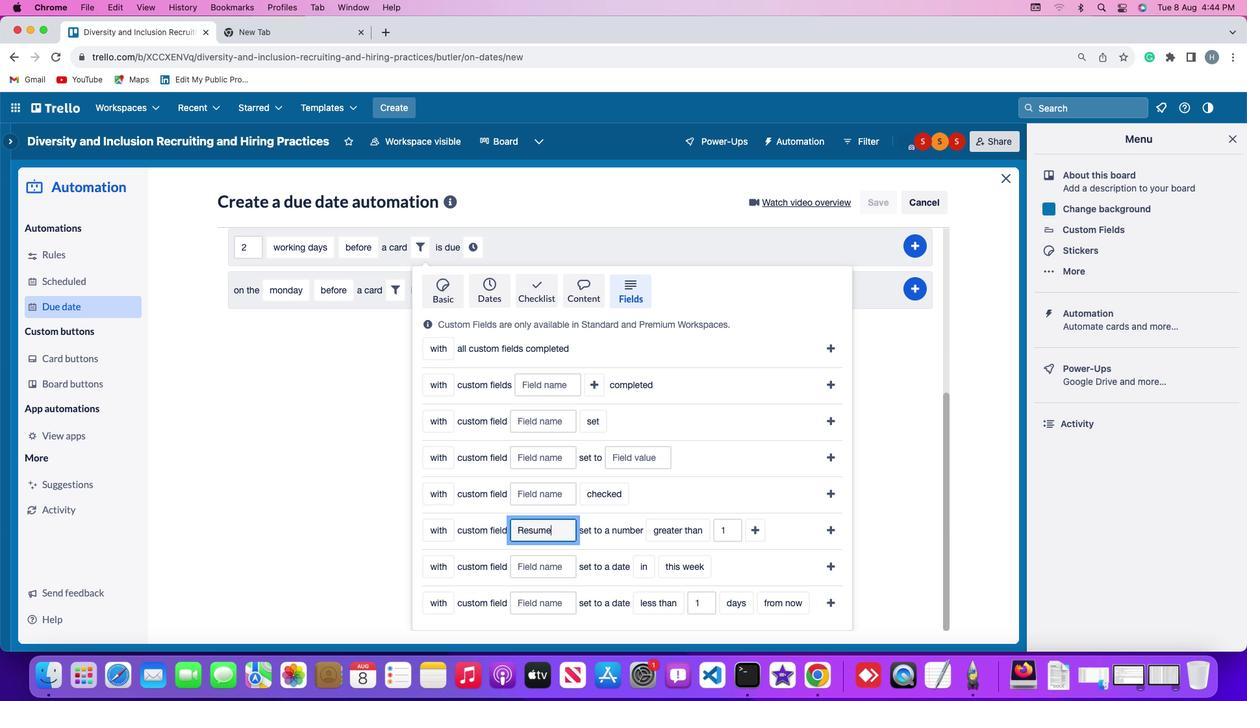 
Action: Mouse moved to (637, 526)
Screenshot: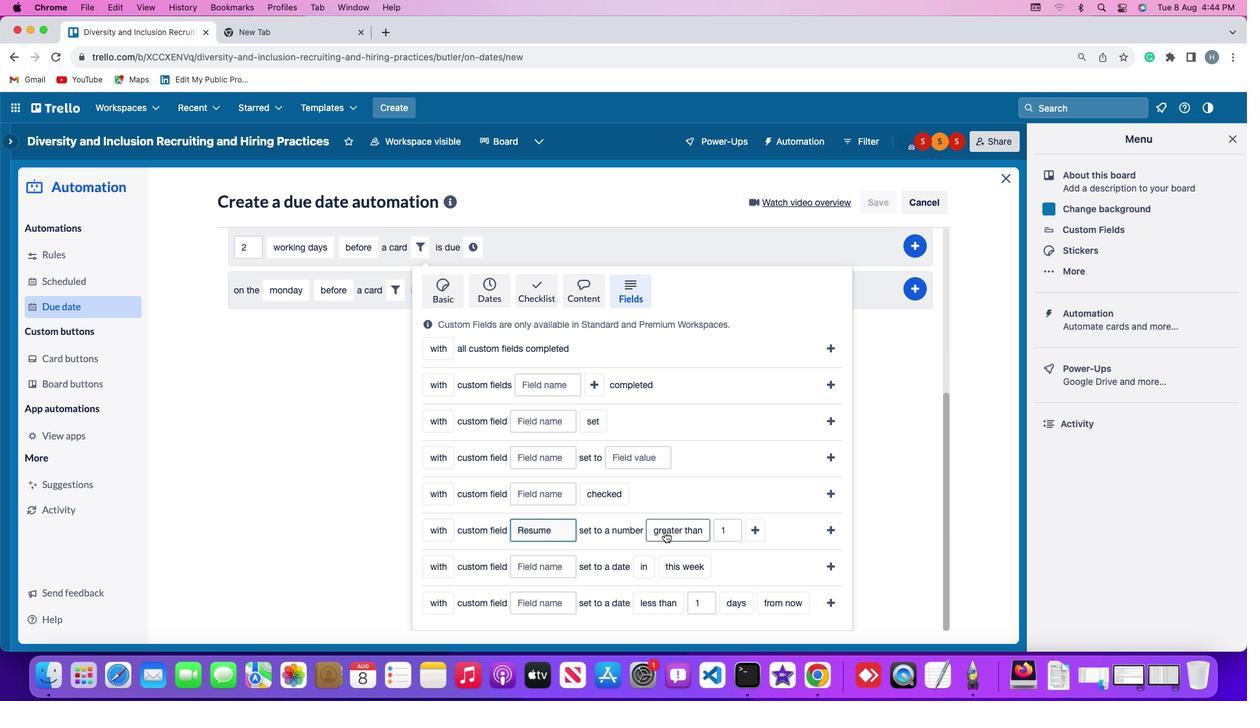 
Action: Mouse pressed left at (637, 526)
Screenshot: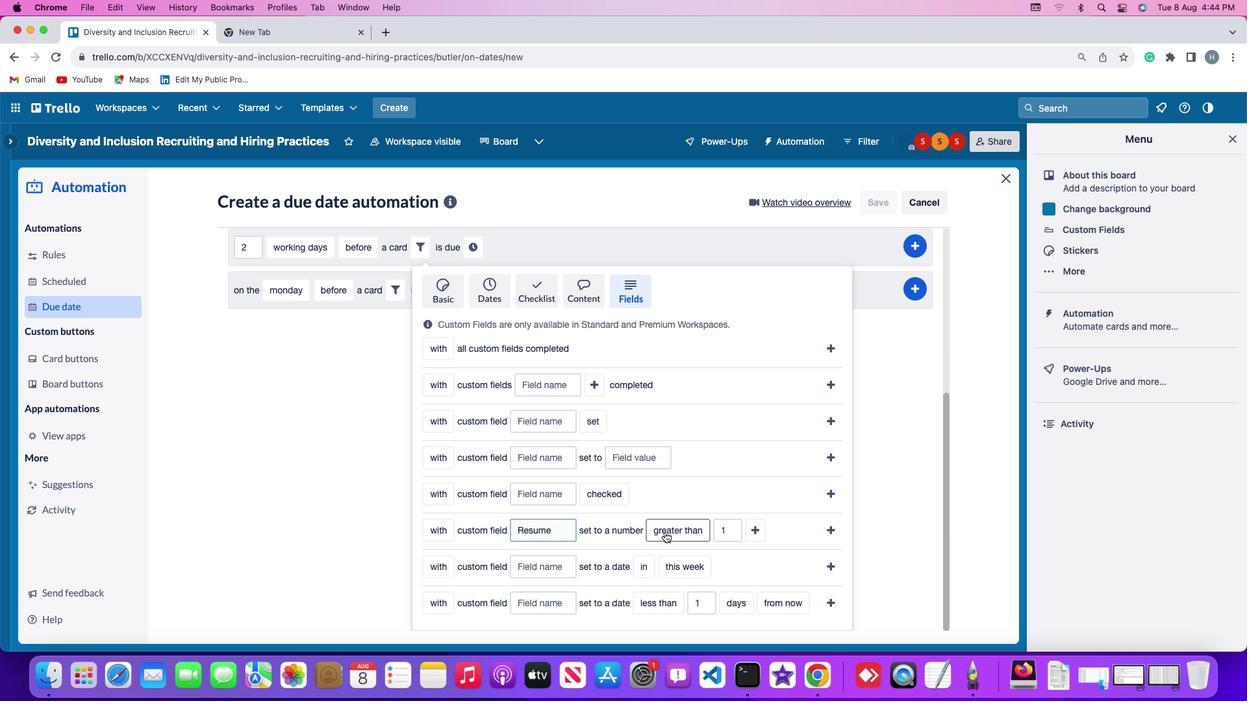 
Action: Mouse moved to (661, 497)
Screenshot: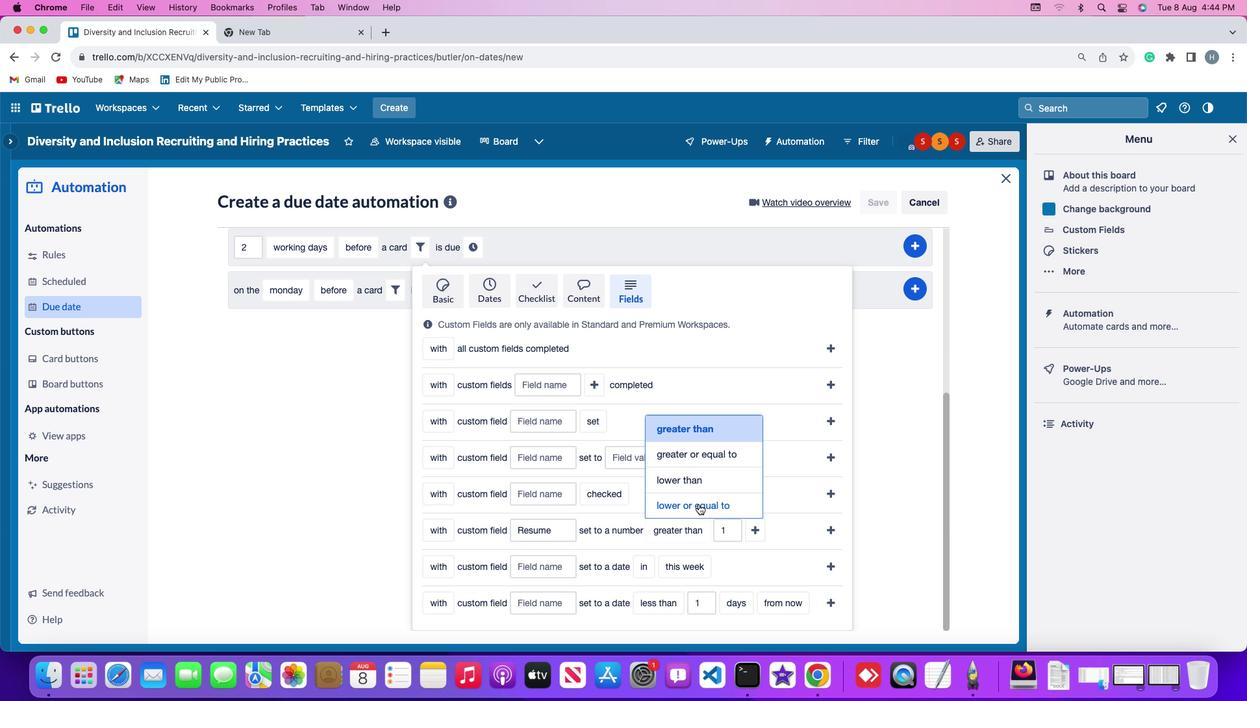 
Action: Mouse pressed left at (661, 497)
Screenshot: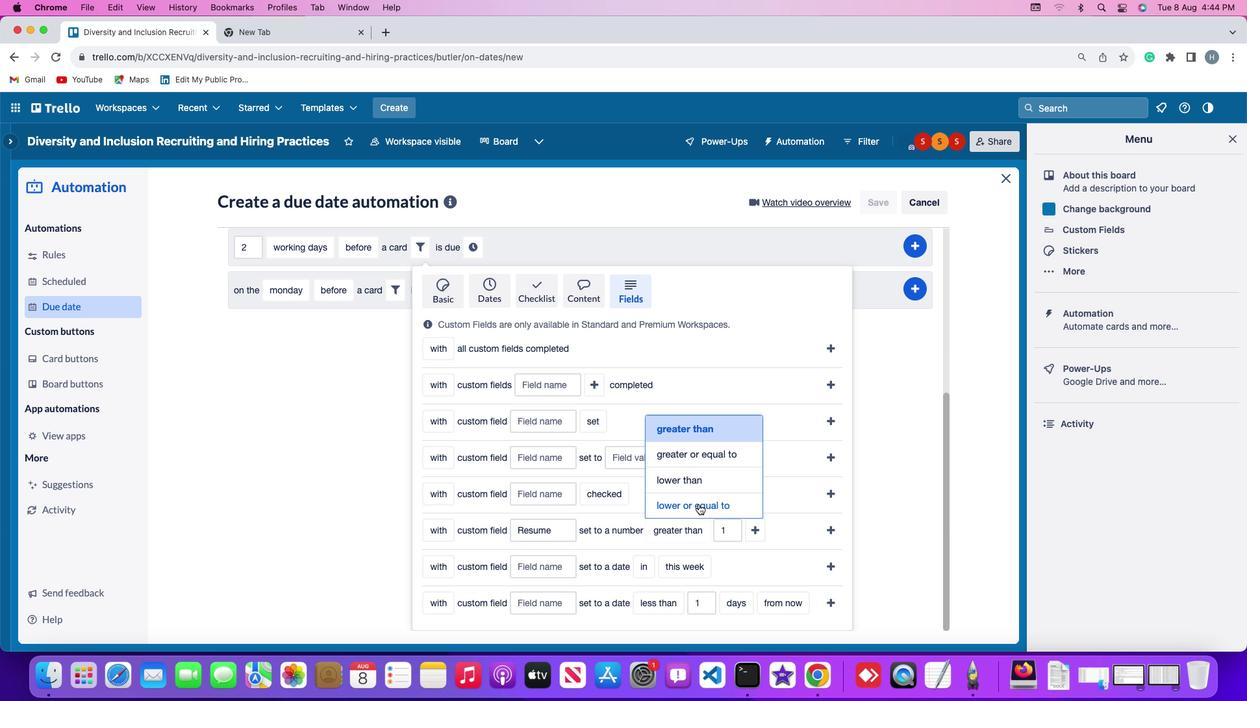 
Action: Mouse moved to (701, 522)
Screenshot: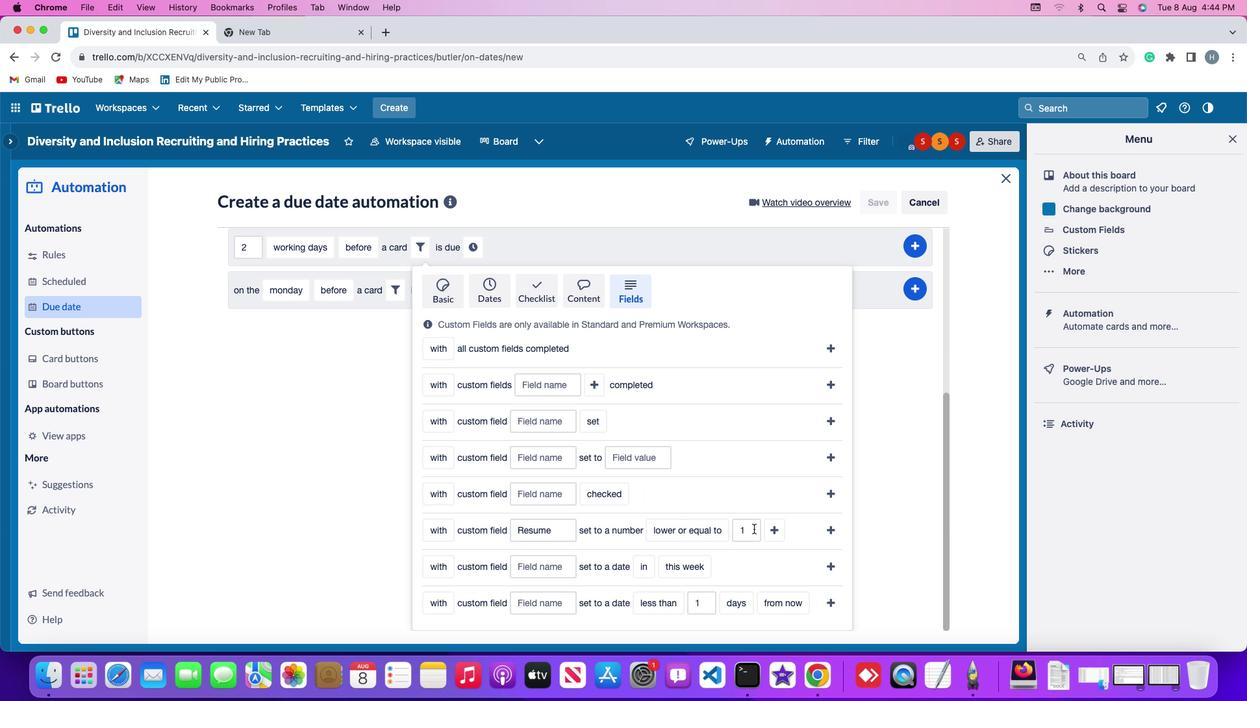 
Action: Mouse pressed left at (701, 522)
Screenshot: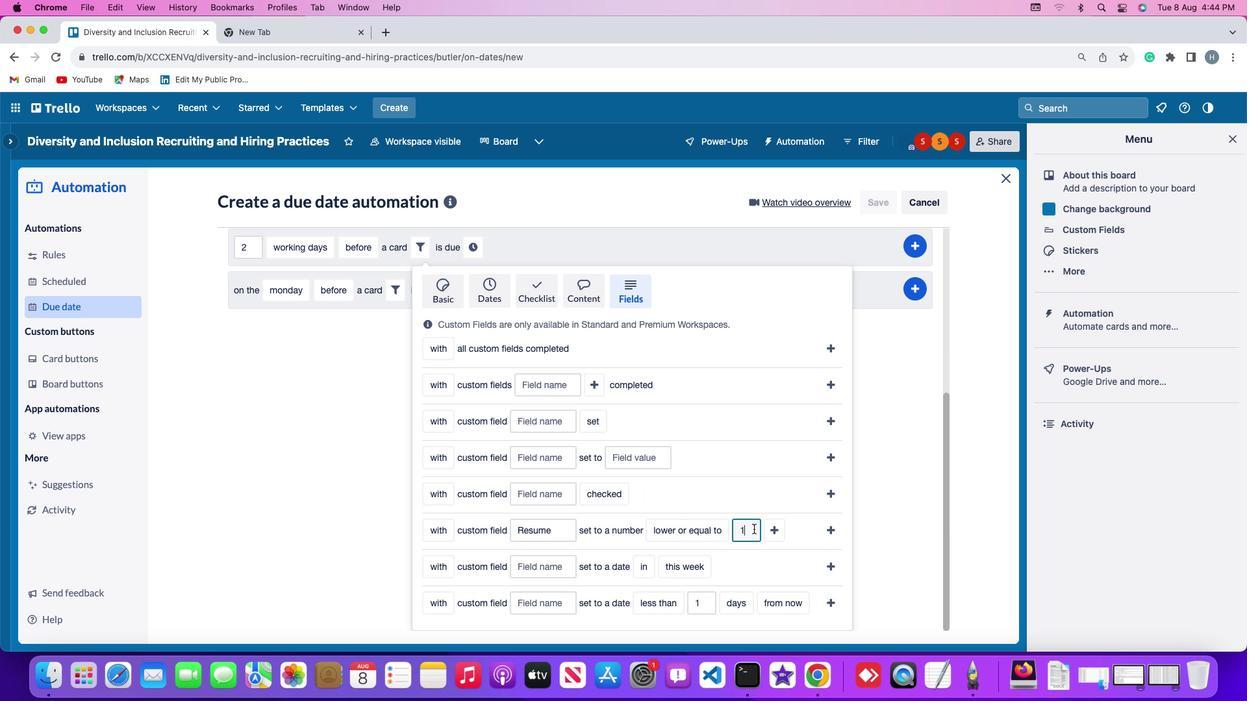 
Action: Key pressed Key.backspace'1'
Screenshot: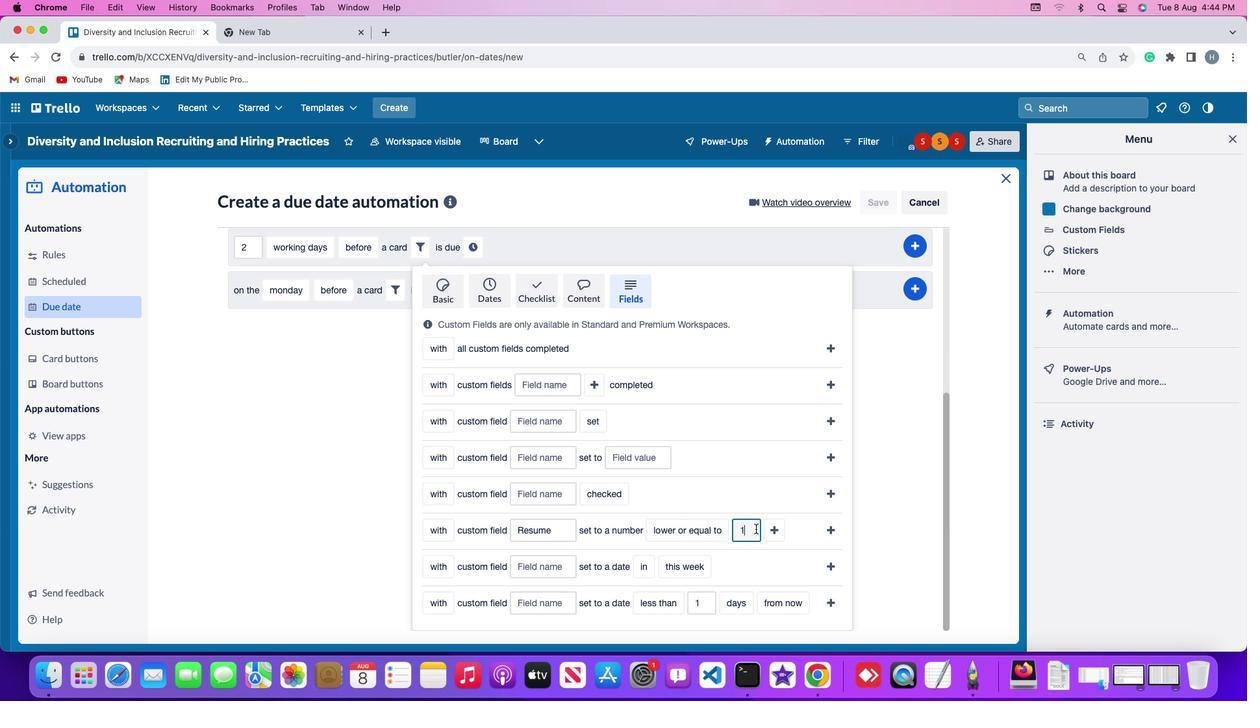 
Action: Mouse moved to (719, 524)
Screenshot: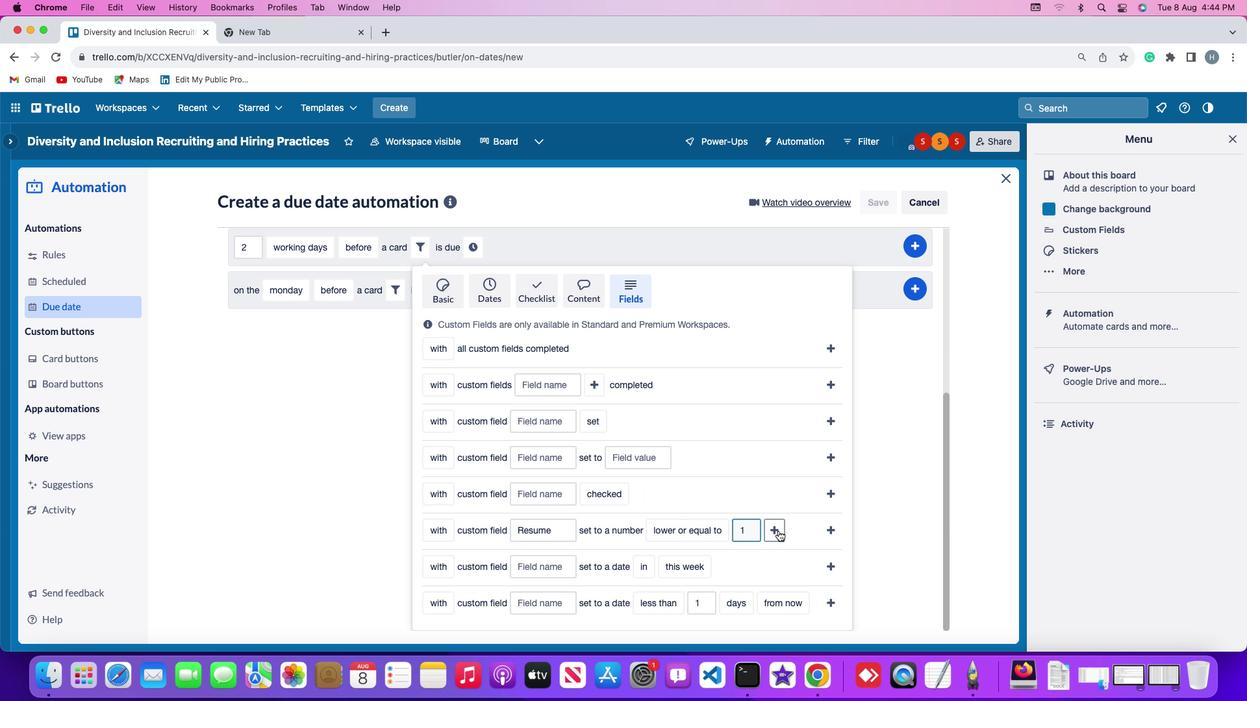 
Action: Mouse pressed left at (719, 524)
Screenshot: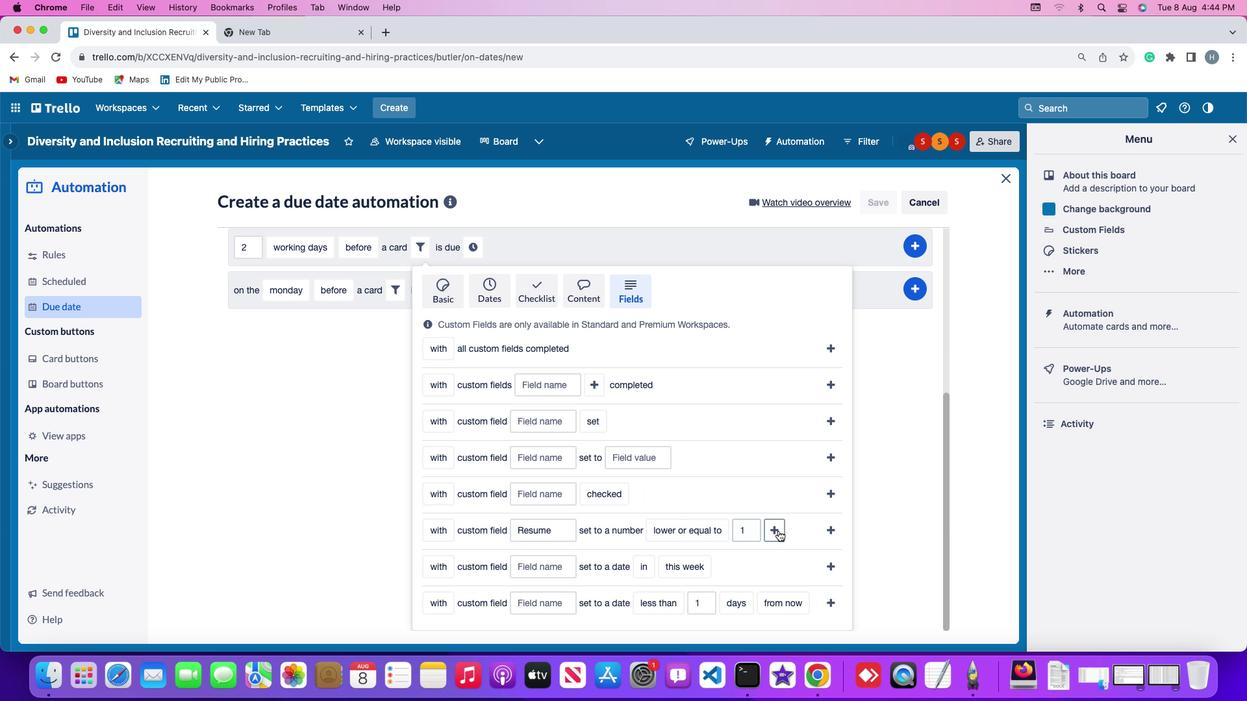 
Action: Mouse moved to (506, 554)
Screenshot: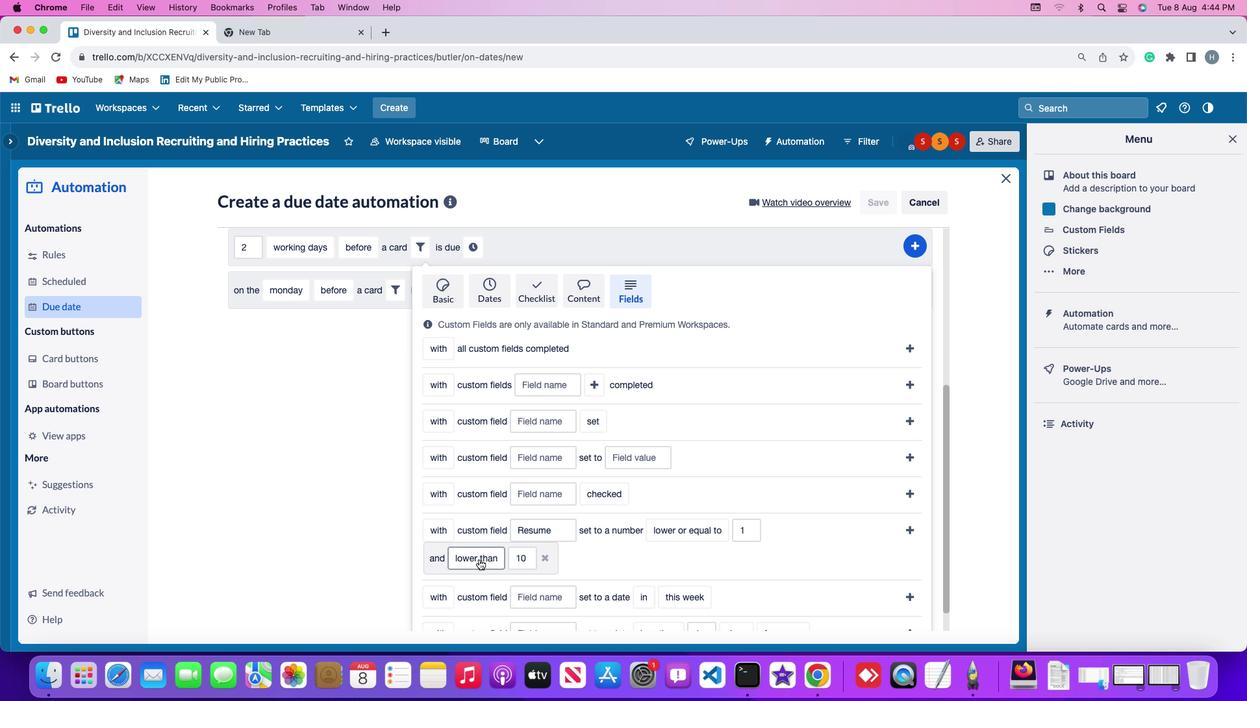 
Action: Mouse pressed left at (506, 554)
Screenshot: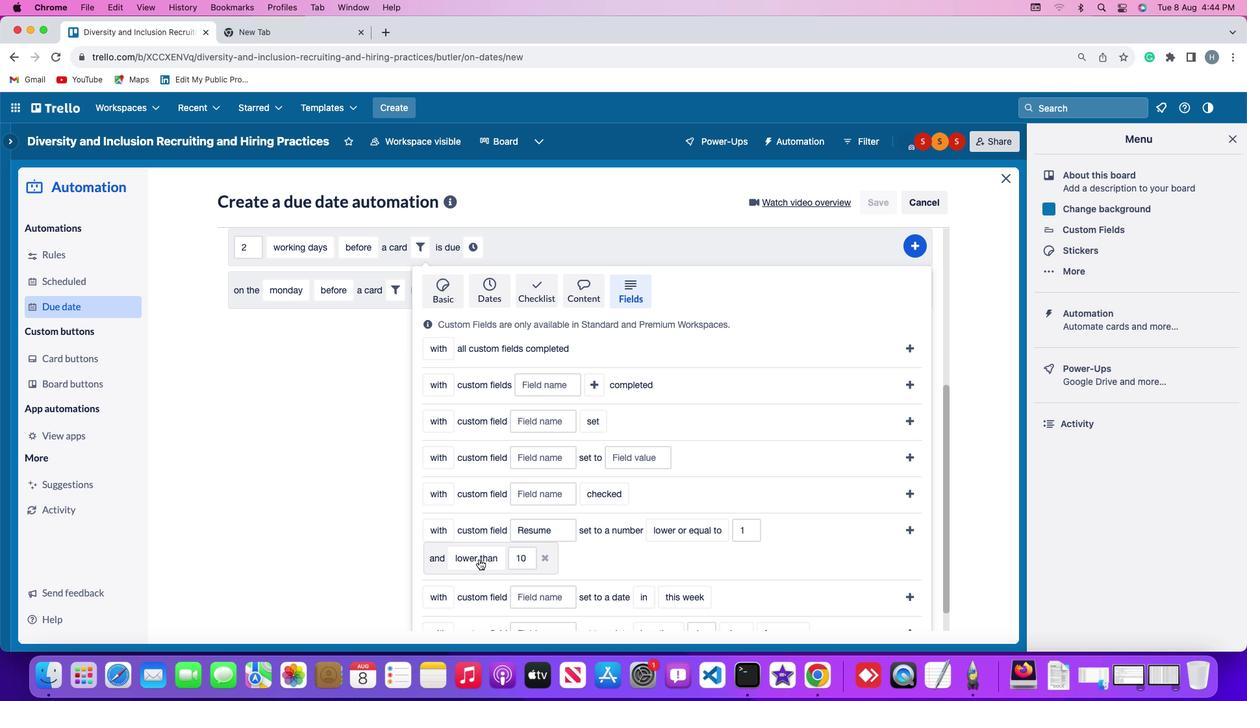 
Action: Mouse moved to (524, 472)
Screenshot: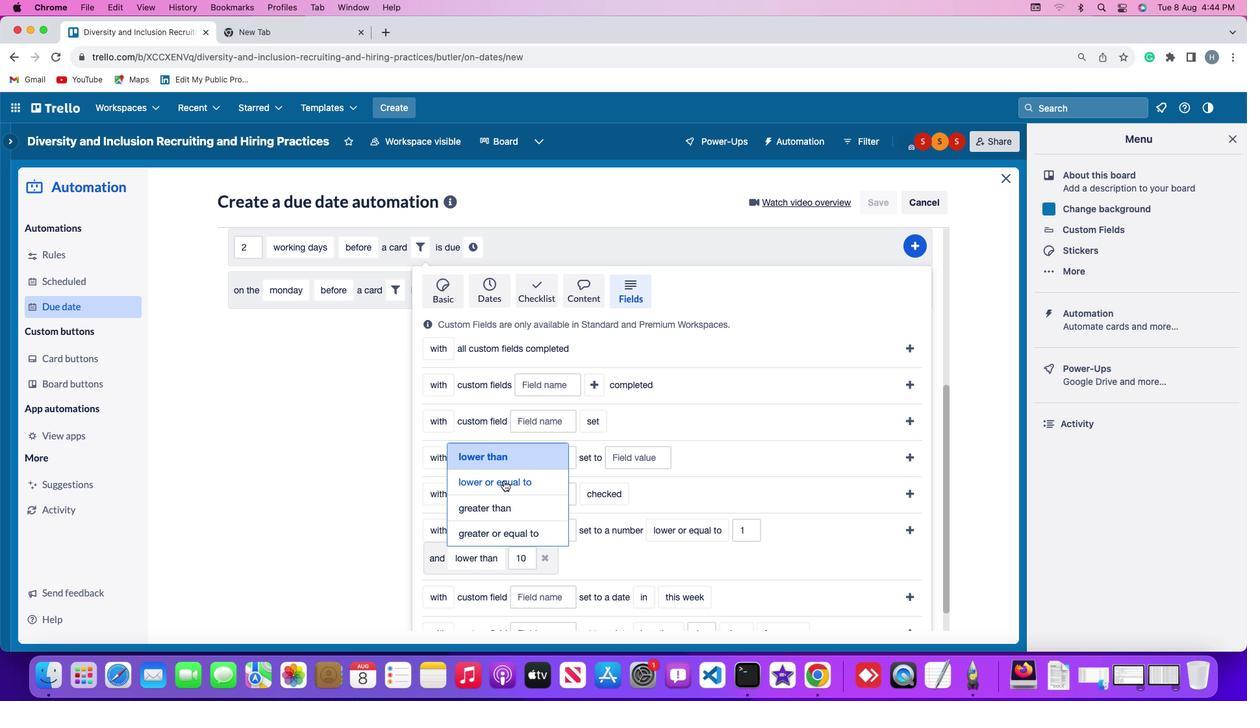 
Action: Mouse pressed left at (524, 472)
Screenshot: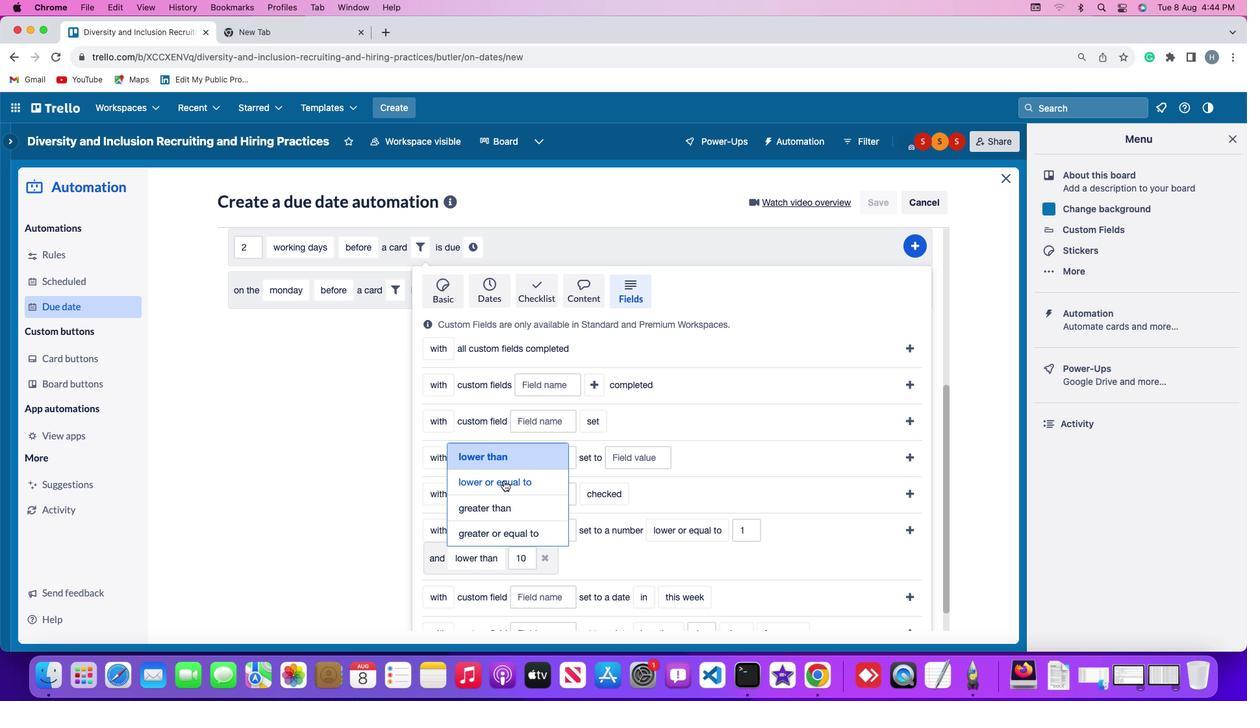 
Action: Mouse moved to (563, 554)
Screenshot: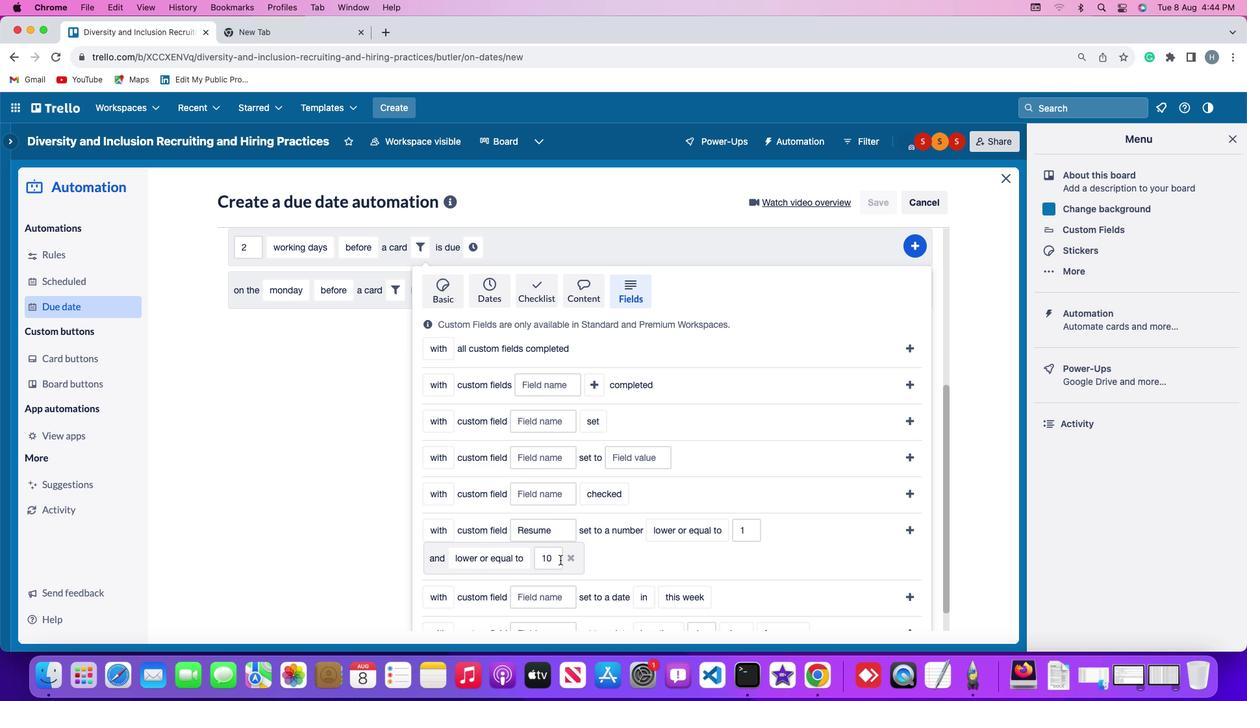 
Action: Mouse pressed left at (563, 554)
Screenshot: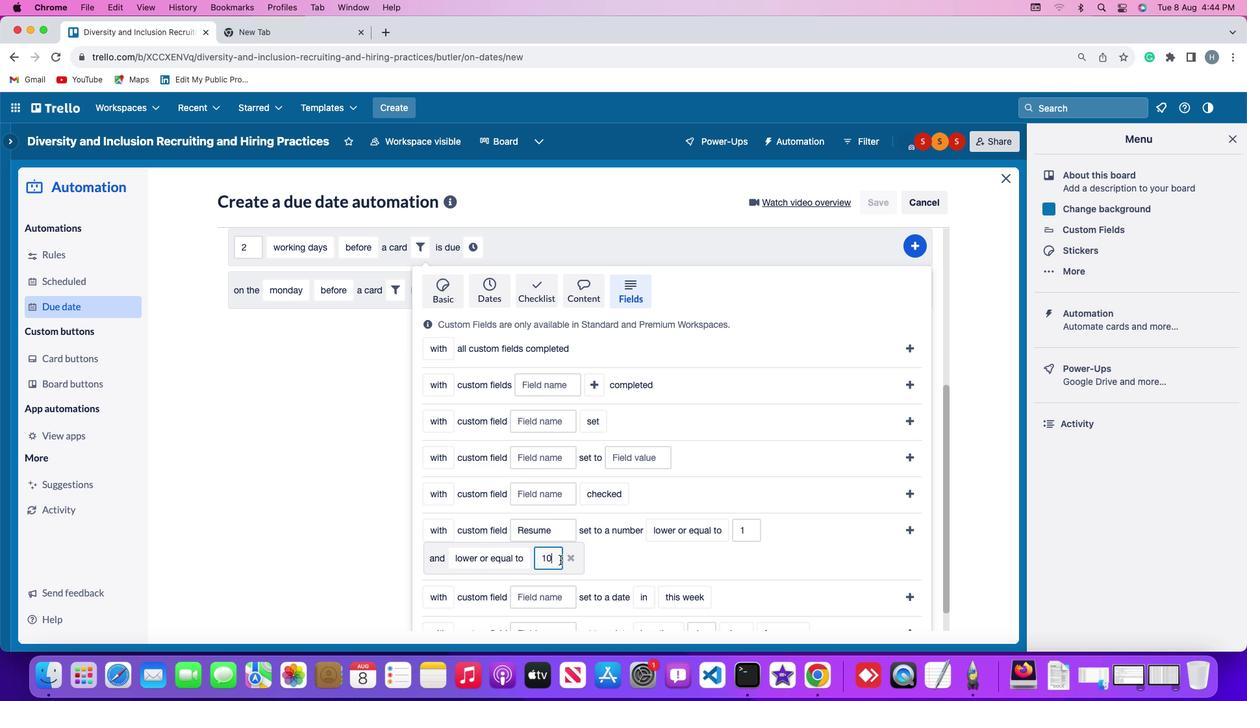 
Action: Key pressed Key.backspaceKey.backspace'1''0'
Screenshot: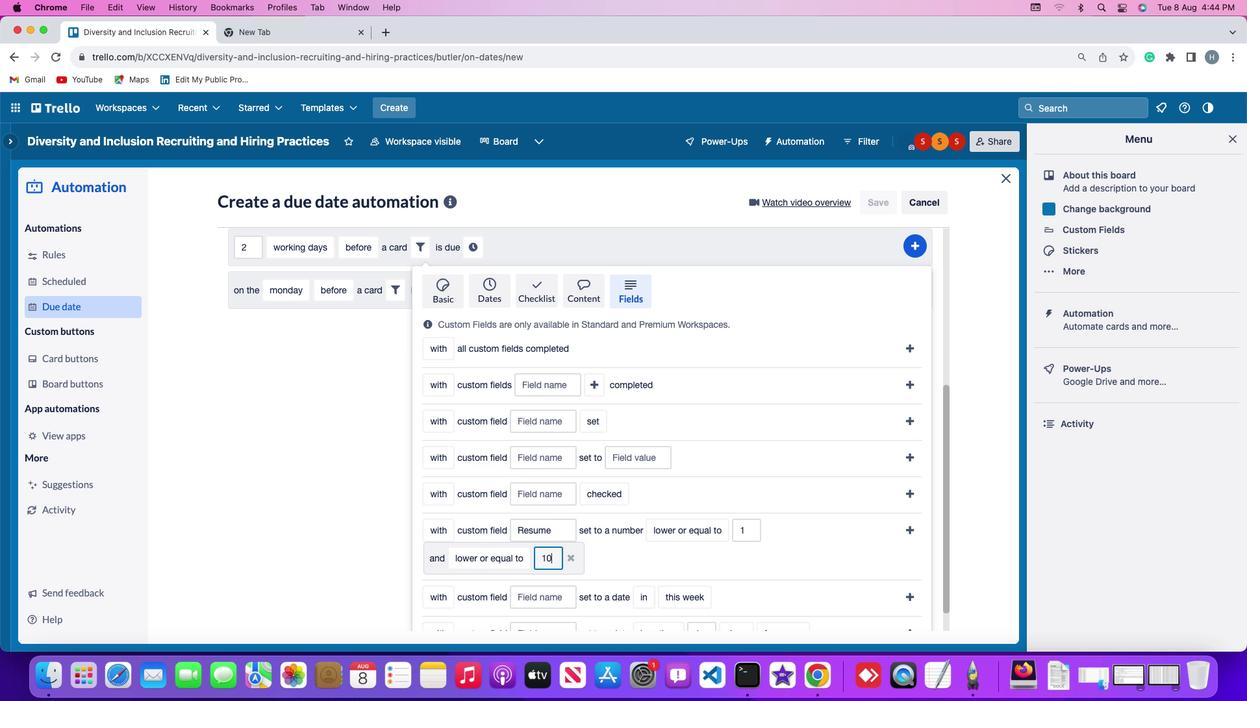 
Action: Mouse moved to (811, 520)
Screenshot: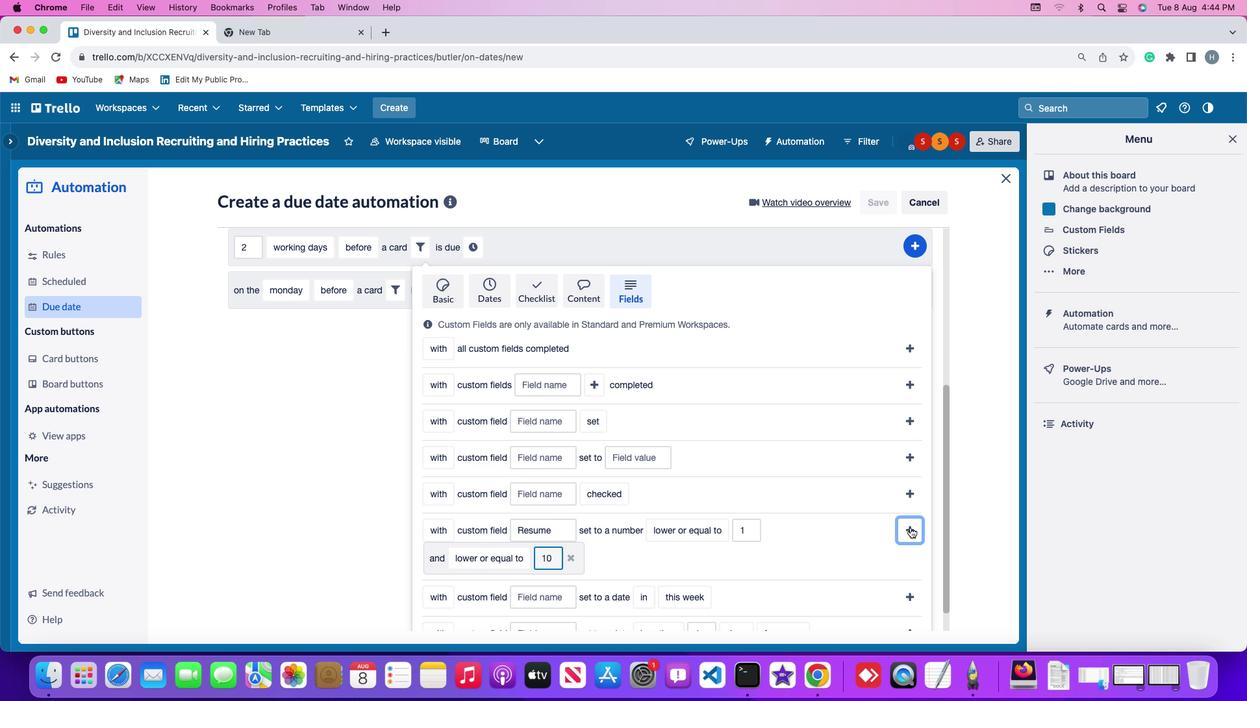 
Action: Mouse pressed left at (811, 520)
Screenshot: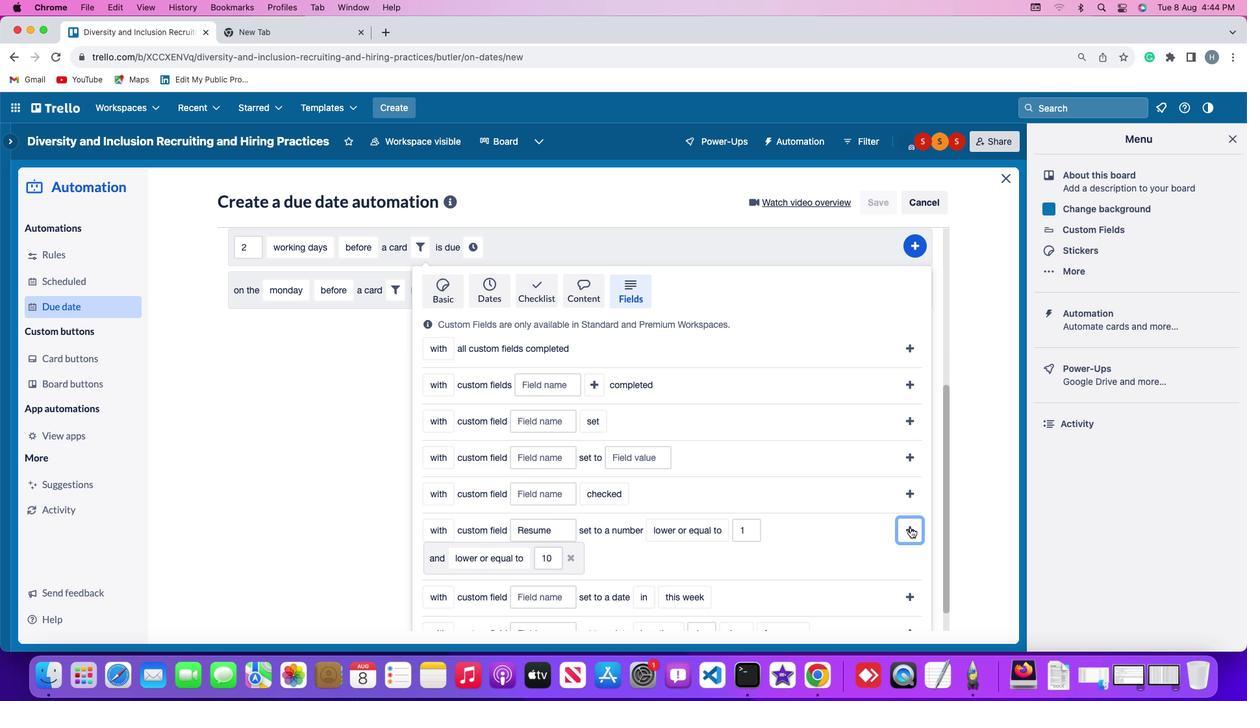 
Action: Mouse moved to (775, 512)
Screenshot: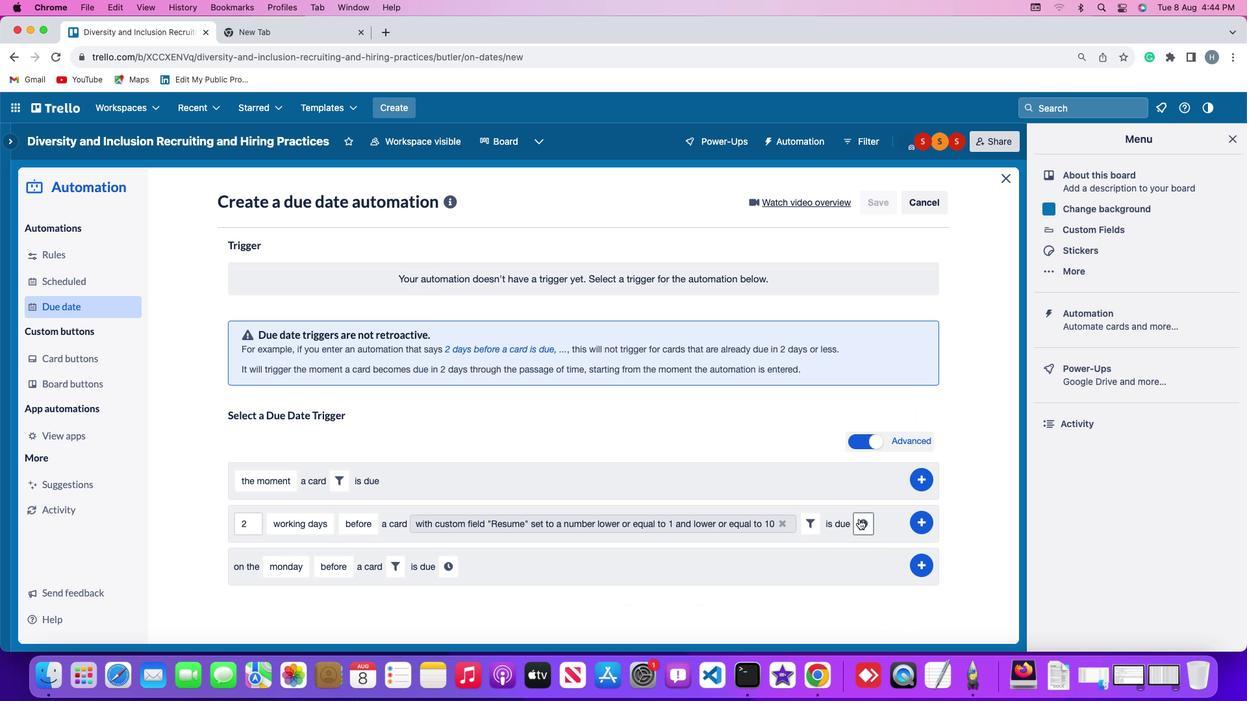 
Action: Mouse pressed left at (775, 512)
Screenshot: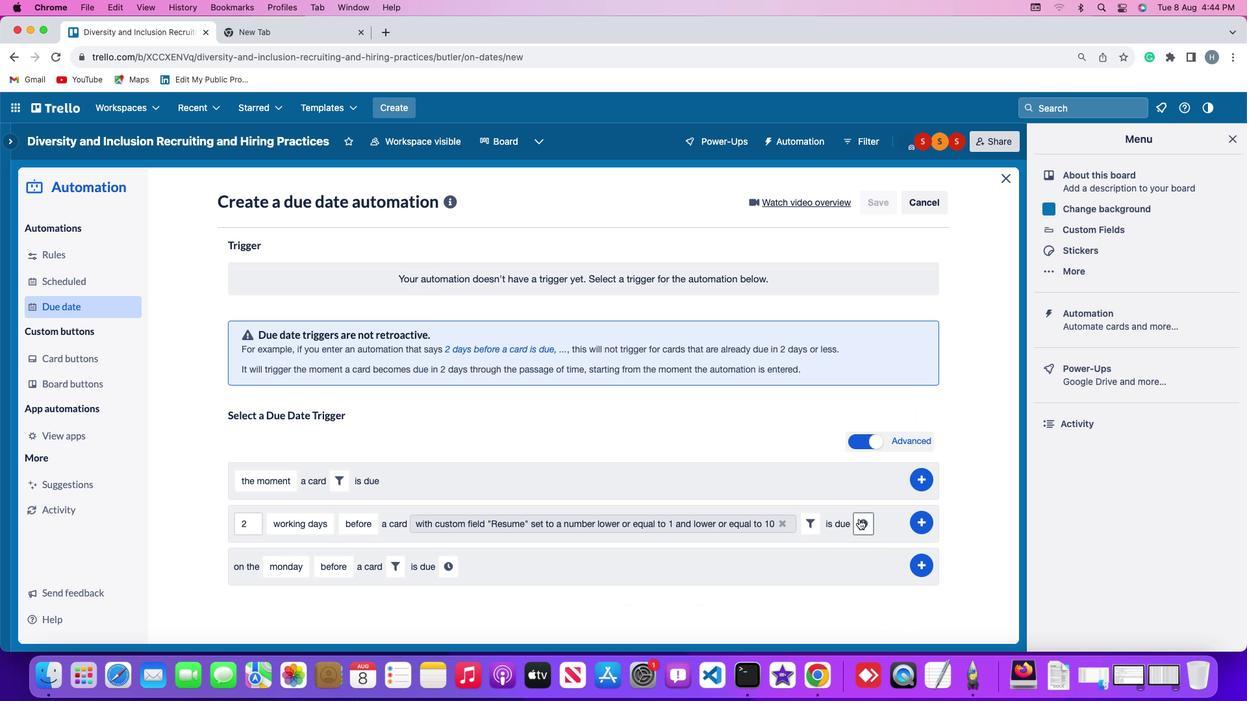 
Action: Mouse moved to (360, 547)
Screenshot: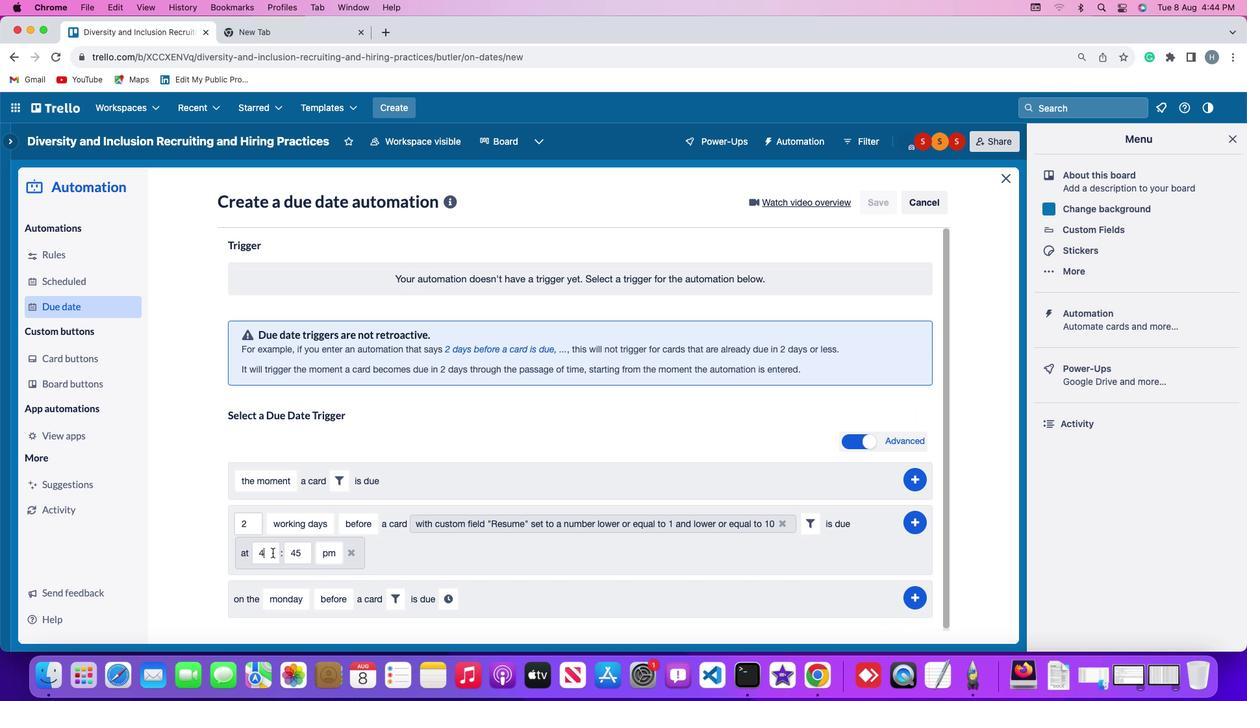 
Action: Mouse pressed left at (360, 547)
Screenshot: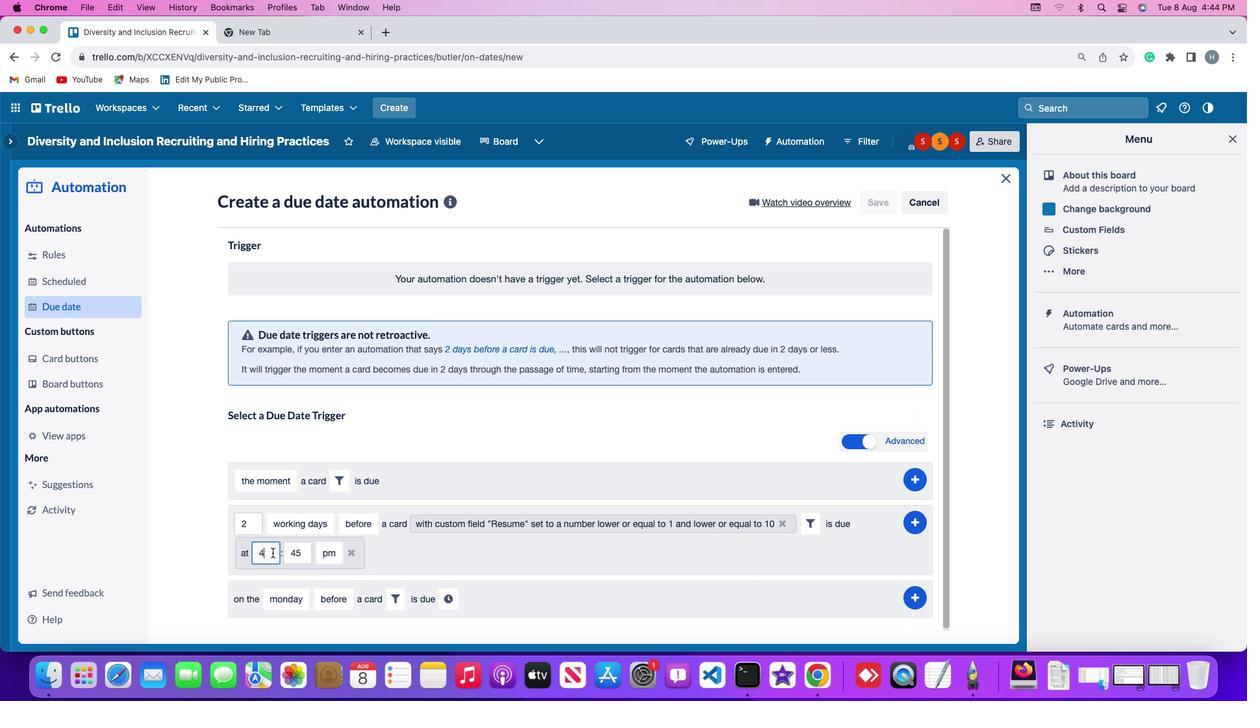 
Action: Key pressed Key.backspace'1''1'
Screenshot: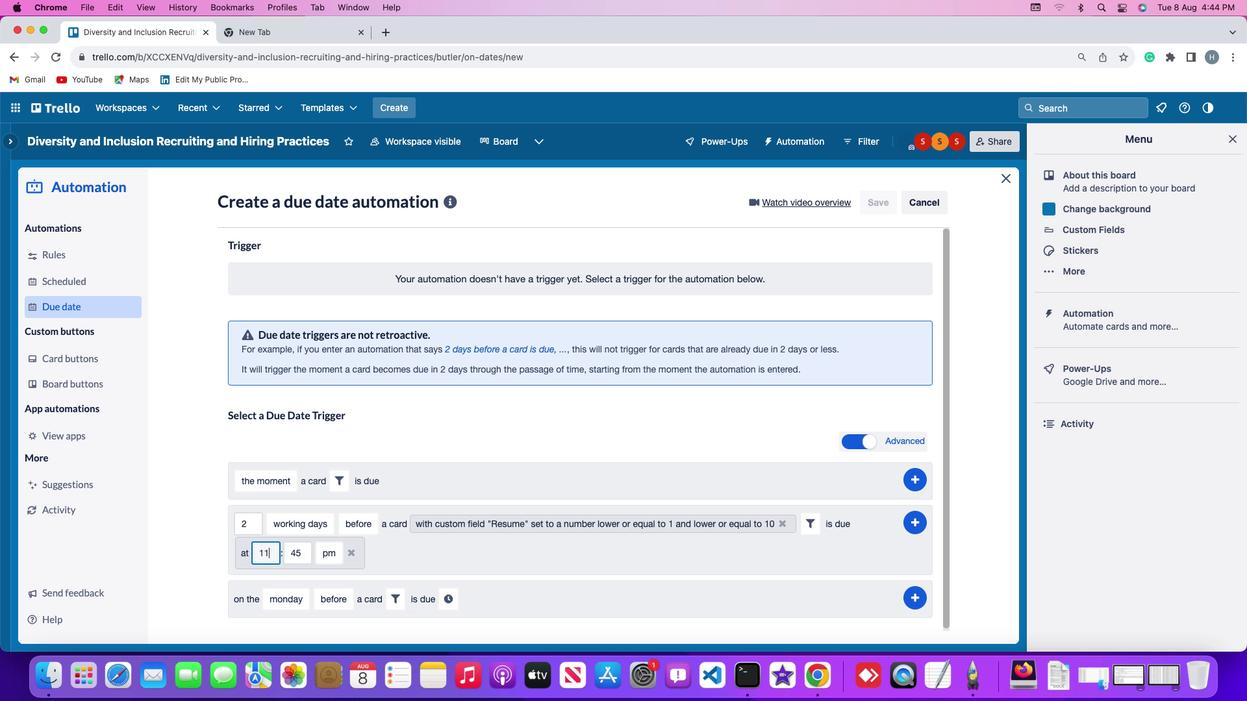 
Action: Mouse moved to (381, 546)
Screenshot: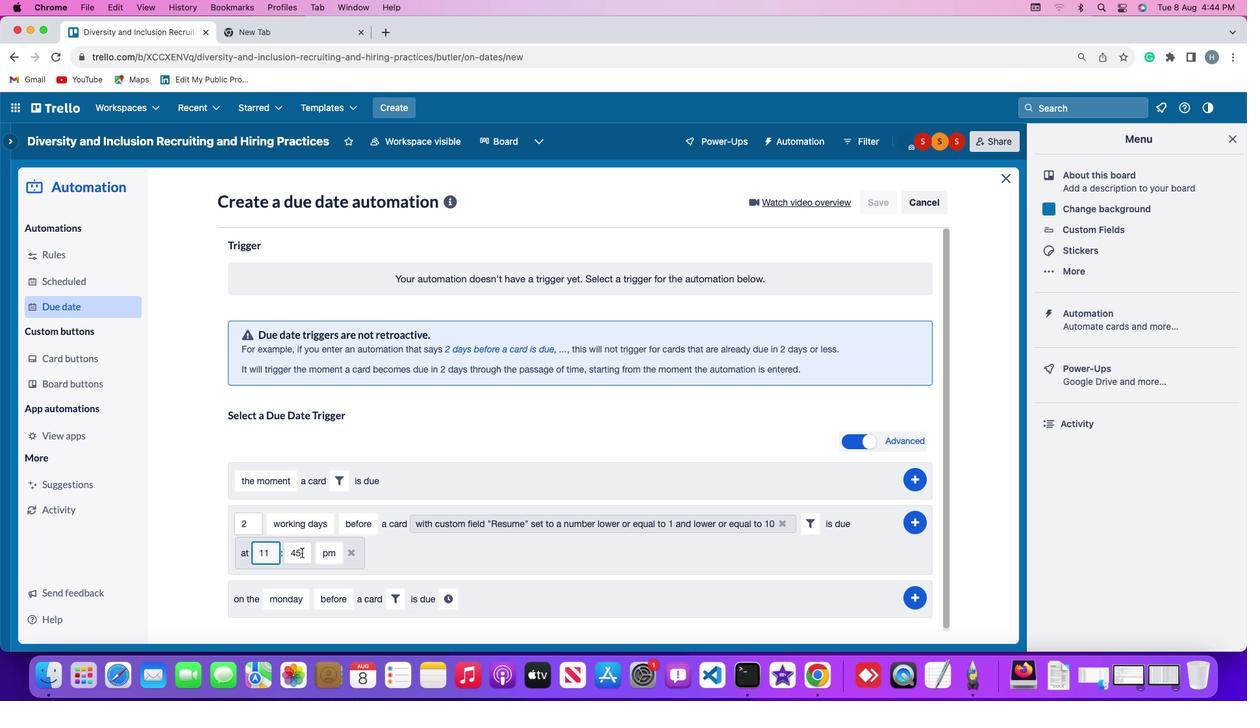 
Action: Mouse pressed left at (381, 546)
Screenshot: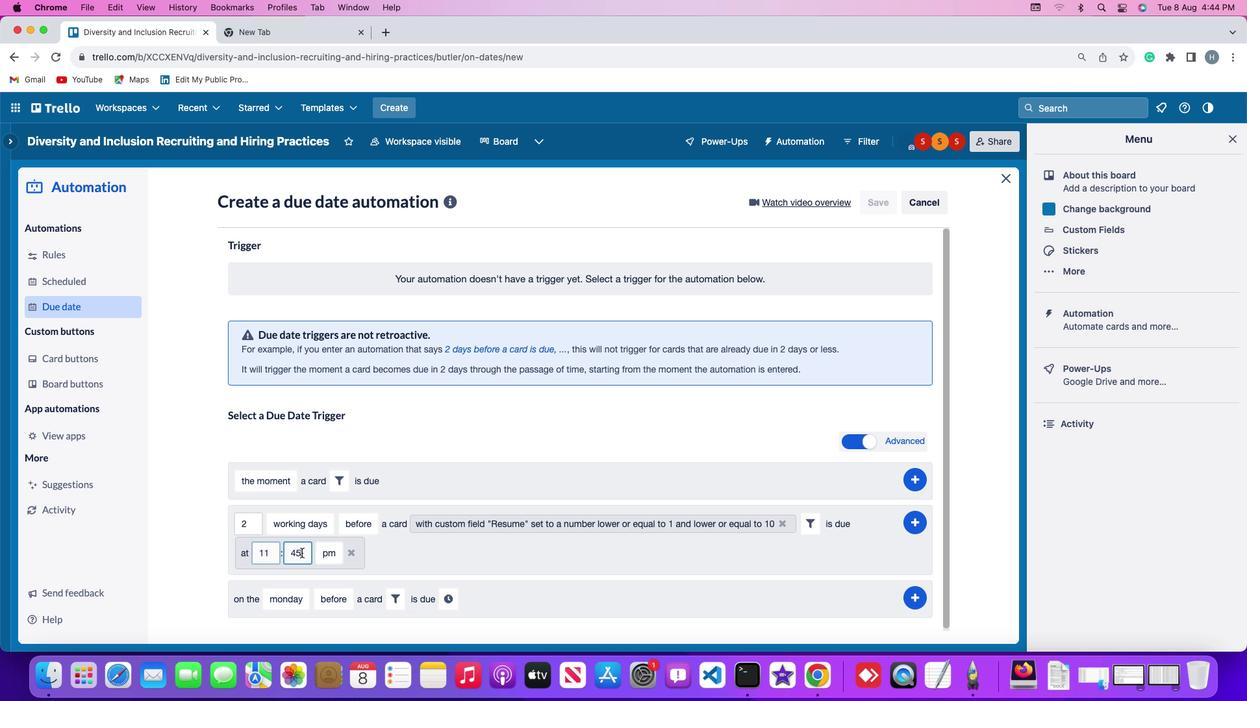 
Action: Key pressed Key.backspaceKey.backspace'0''0'
Screenshot: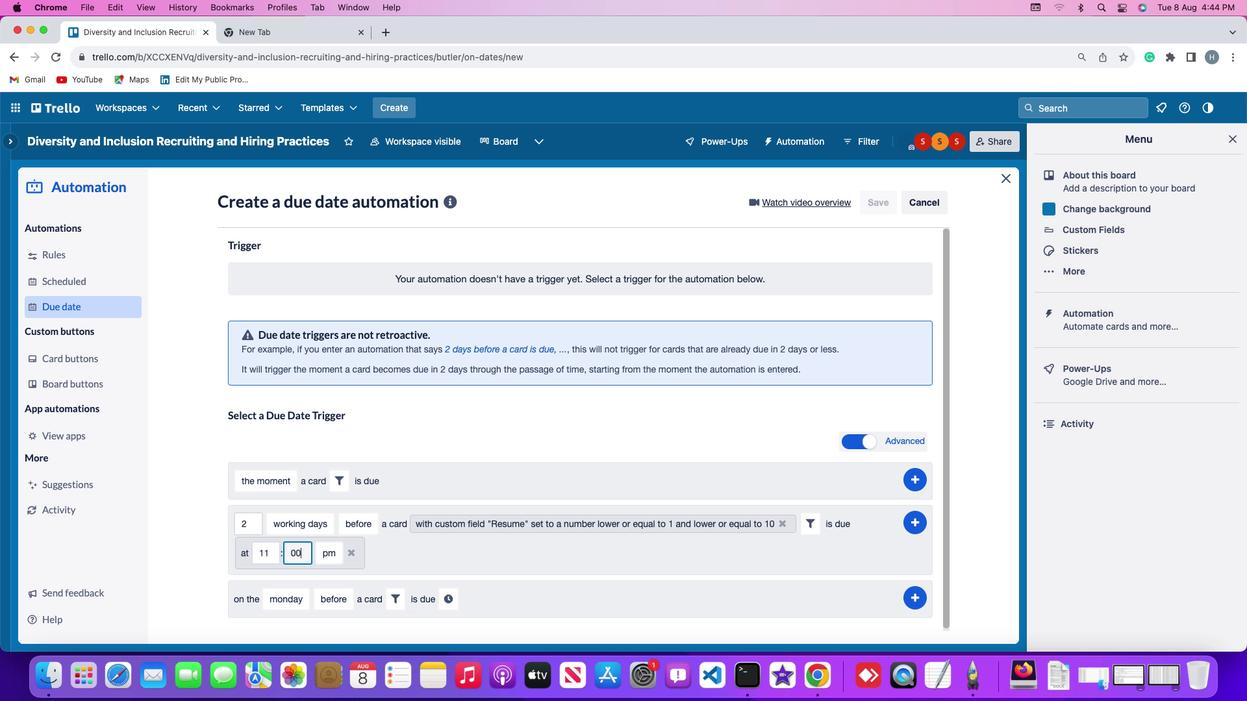 
Action: Mouse moved to (400, 548)
Screenshot: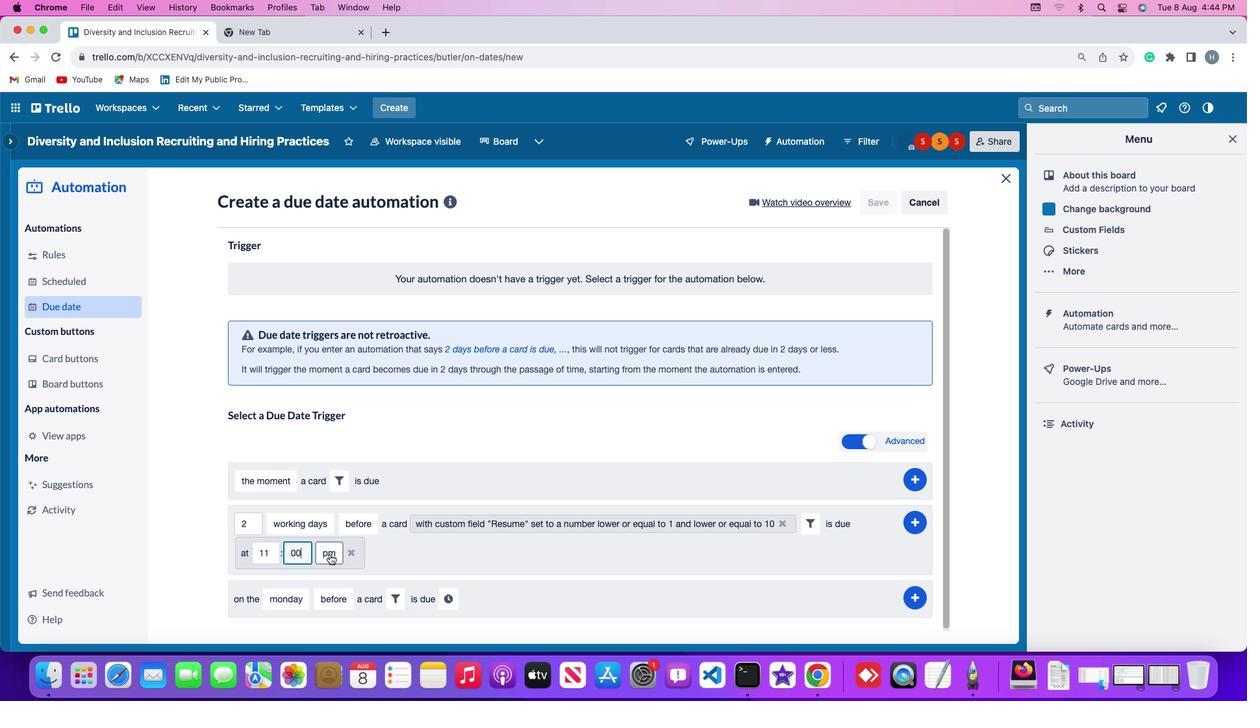
Action: Mouse pressed left at (400, 548)
Screenshot: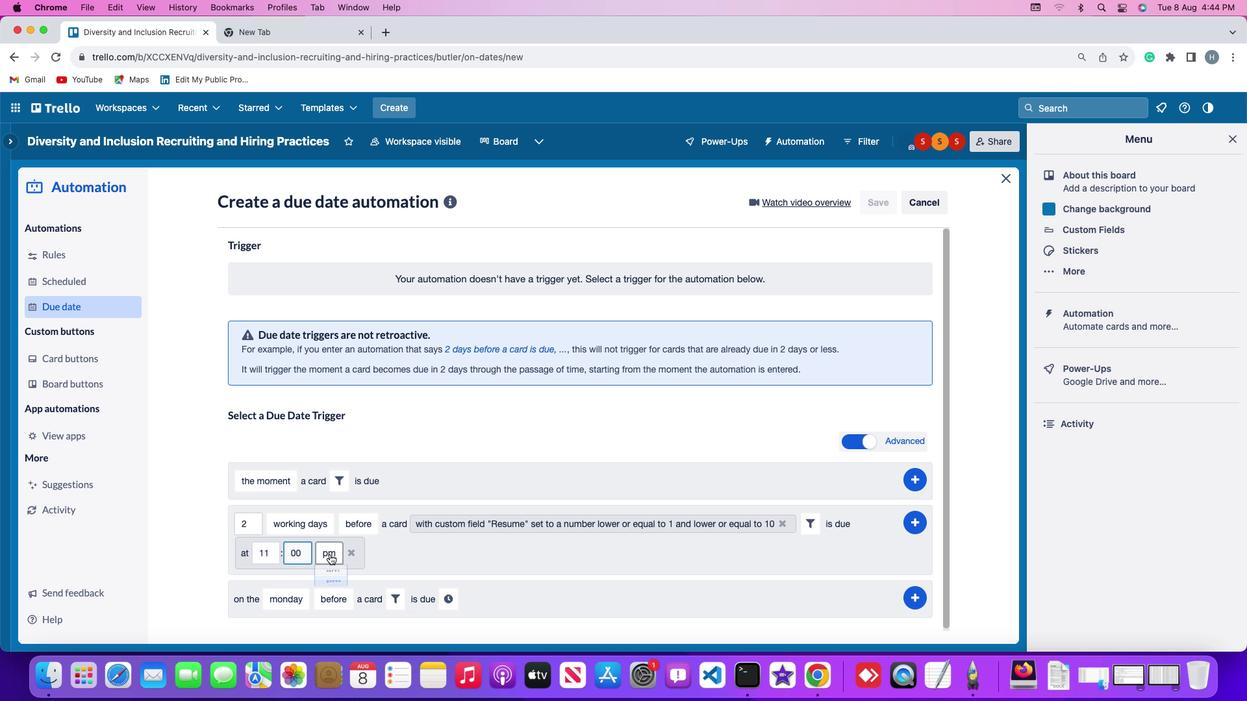 
Action: Mouse moved to (405, 570)
Screenshot: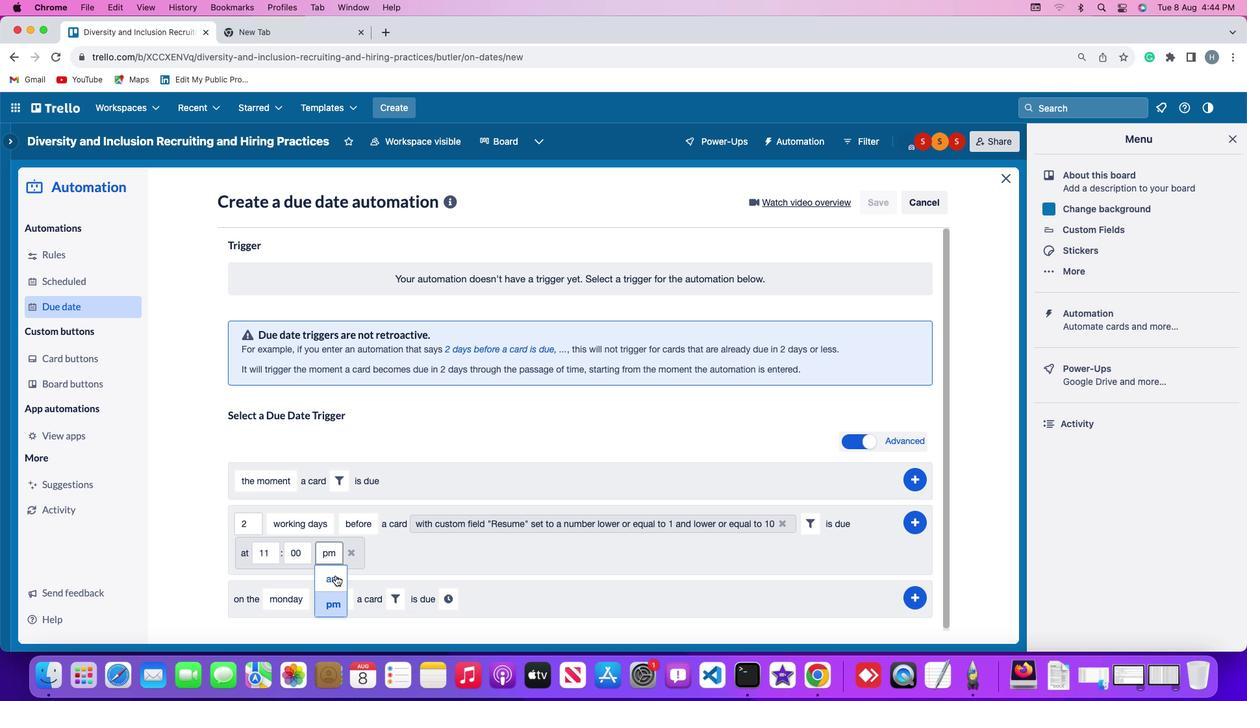 
Action: Mouse pressed left at (405, 570)
Screenshot: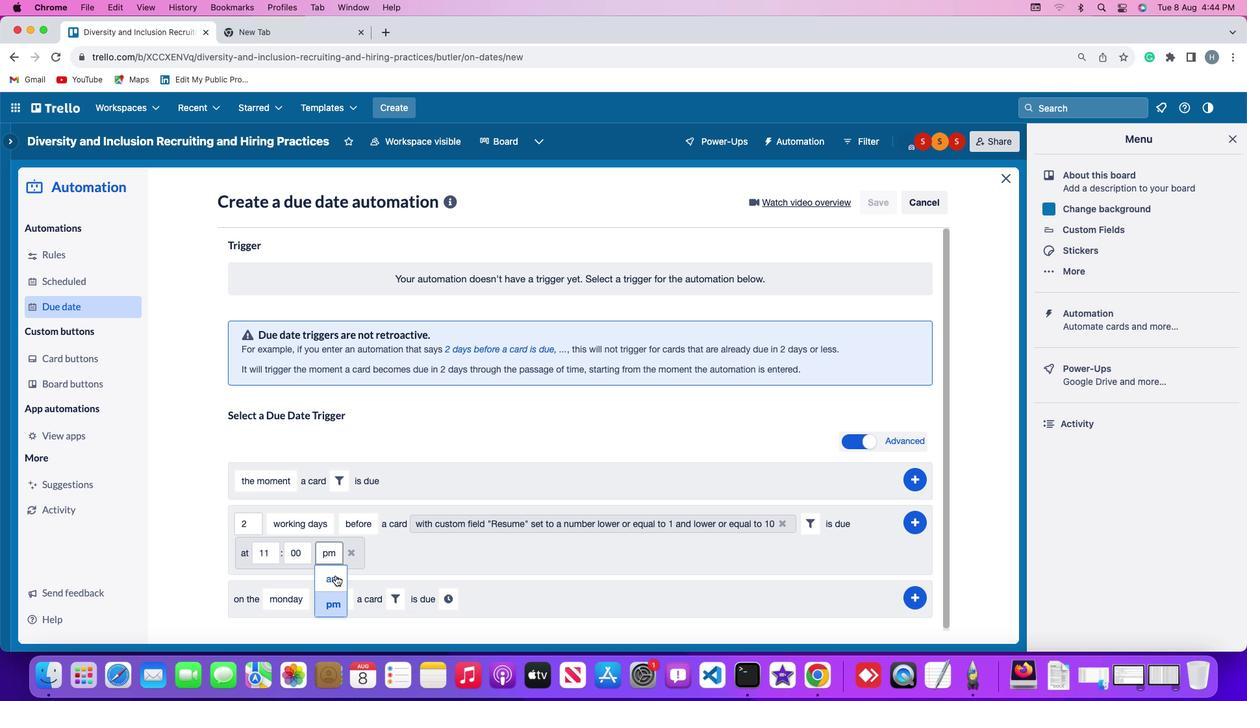 
Action: Mouse moved to (816, 511)
Screenshot: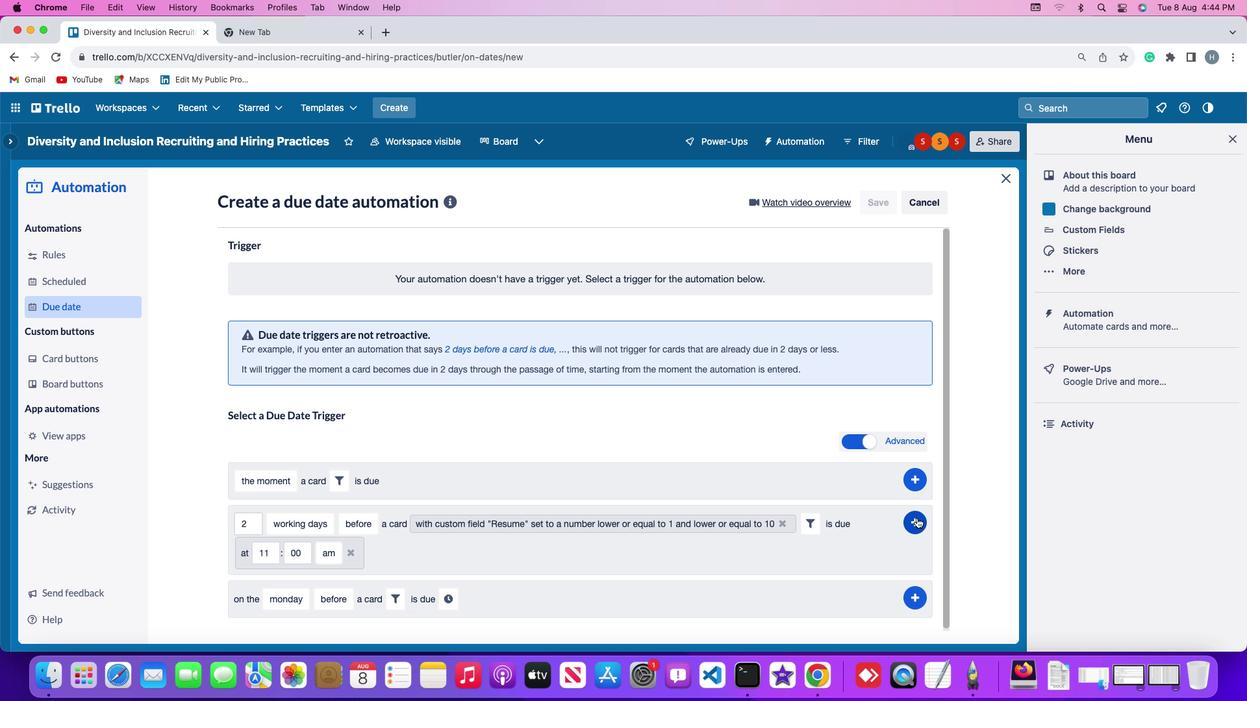 
Action: Mouse pressed left at (816, 511)
Screenshot: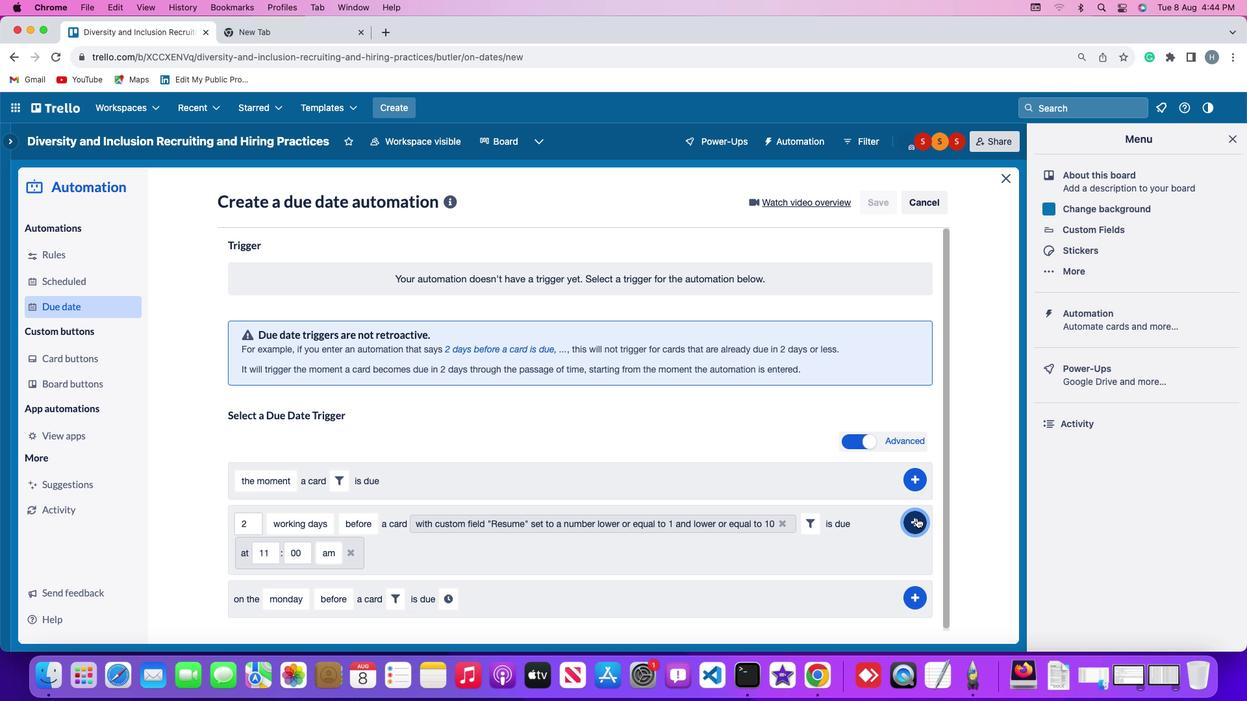 
Action: Mouse moved to (809, 383)
Screenshot: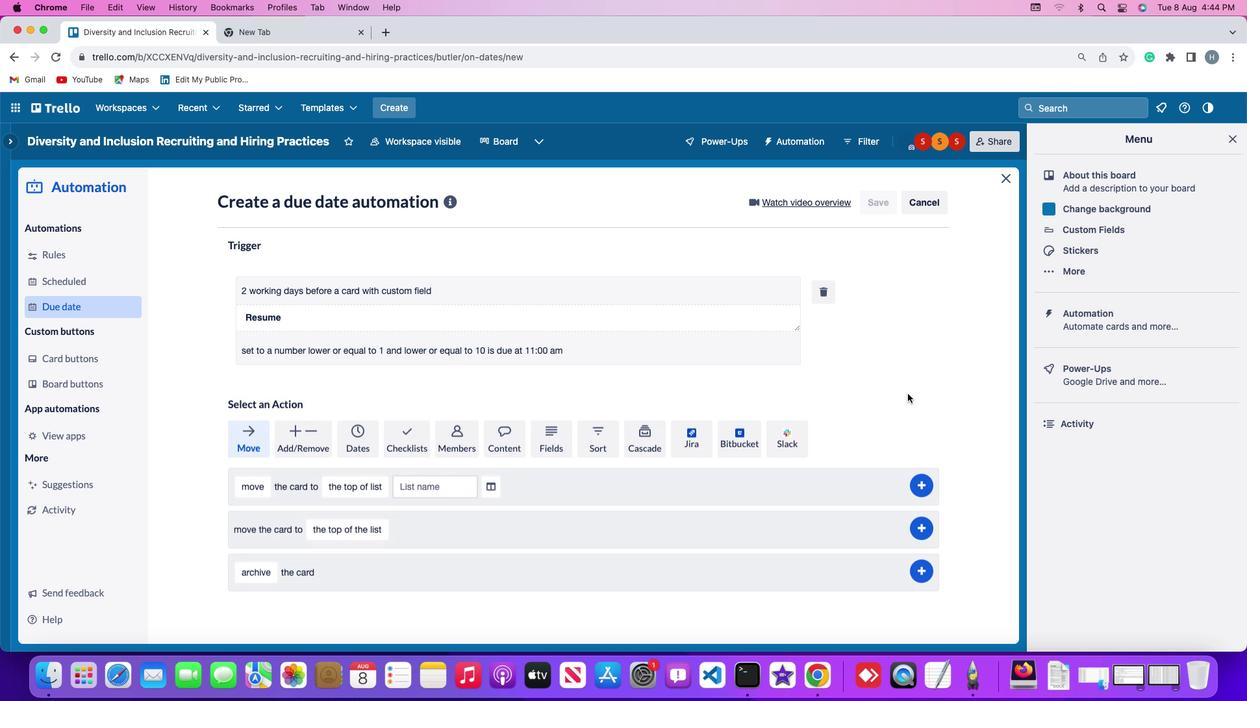 
